 Task: Open Card Card0000000268 in Board Board0000000067 in Workspace WS0000000023 in Trello. Add Member Nikrathi899@gmail.com to Card Card0000000268 in Board Board0000000067 in Workspace WS0000000023 in Trello. Add Red Label titled Label0000000268 to Card Card0000000268 in Board Board0000000067 in Workspace WS0000000023 in Trello. Add Checklist CL0000000268 to Card Card0000000268 in Board Board0000000067 in Workspace WS0000000023 in Trello. Add Dates with Start Date as Jul 01 2023 and Due Date as Jul 31 2023 to Card Card0000000268 in Board Board0000000067 in Workspace WS0000000023 in Trello
Action: Mouse moved to (336, 453)
Screenshot: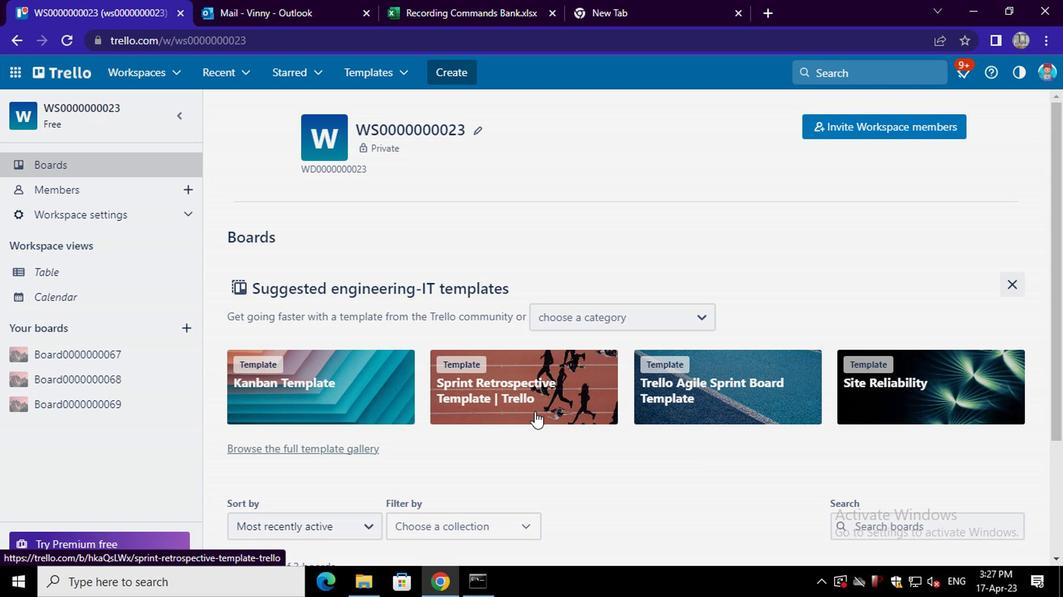 
Action: Mouse scrolled (336, 453) with delta (0, 0)
Screenshot: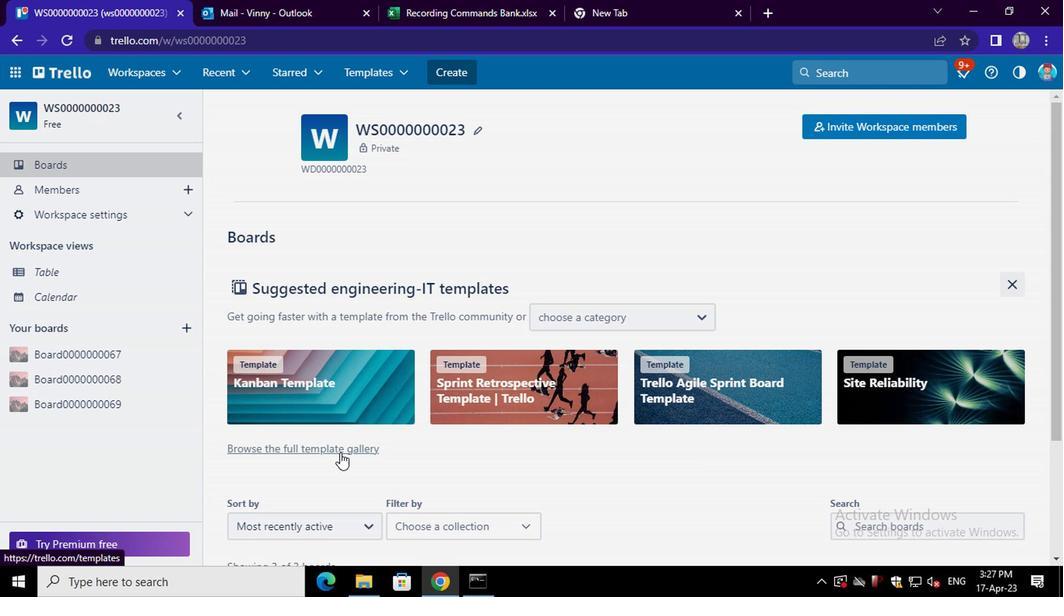 
Action: Mouse scrolled (336, 453) with delta (0, 0)
Screenshot: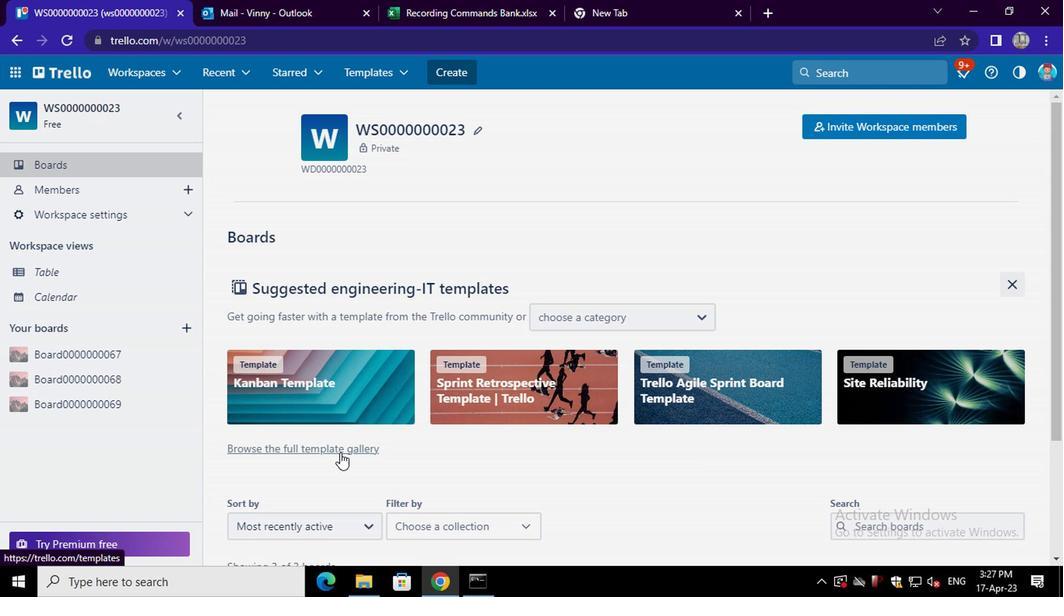 
Action: Mouse scrolled (336, 453) with delta (0, 0)
Screenshot: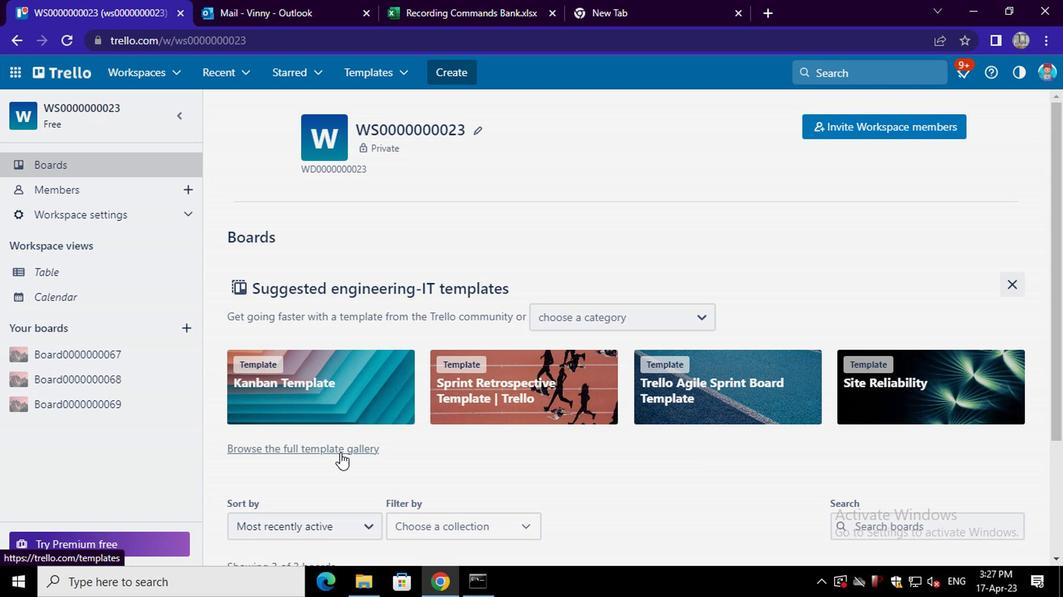 
Action: Mouse scrolled (336, 453) with delta (0, 0)
Screenshot: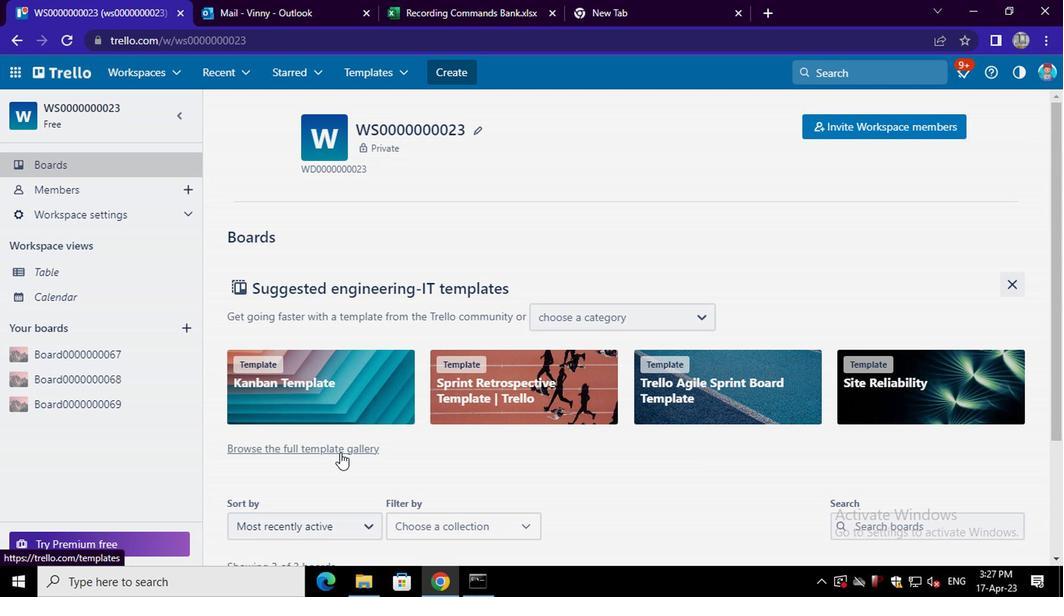 
Action: Mouse scrolled (336, 453) with delta (0, 0)
Screenshot: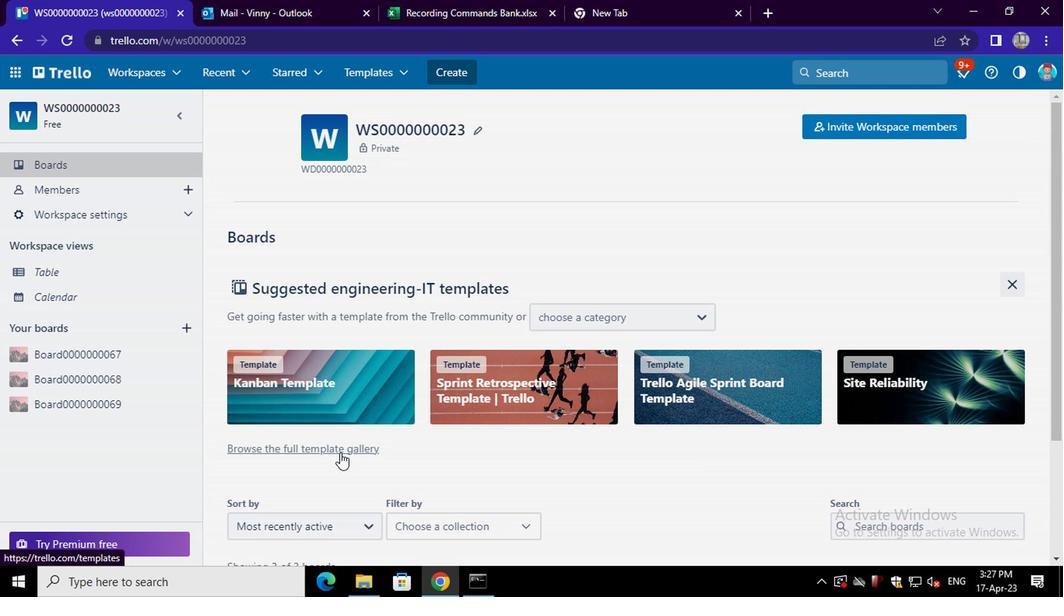 
Action: Mouse moved to (487, 489)
Screenshot: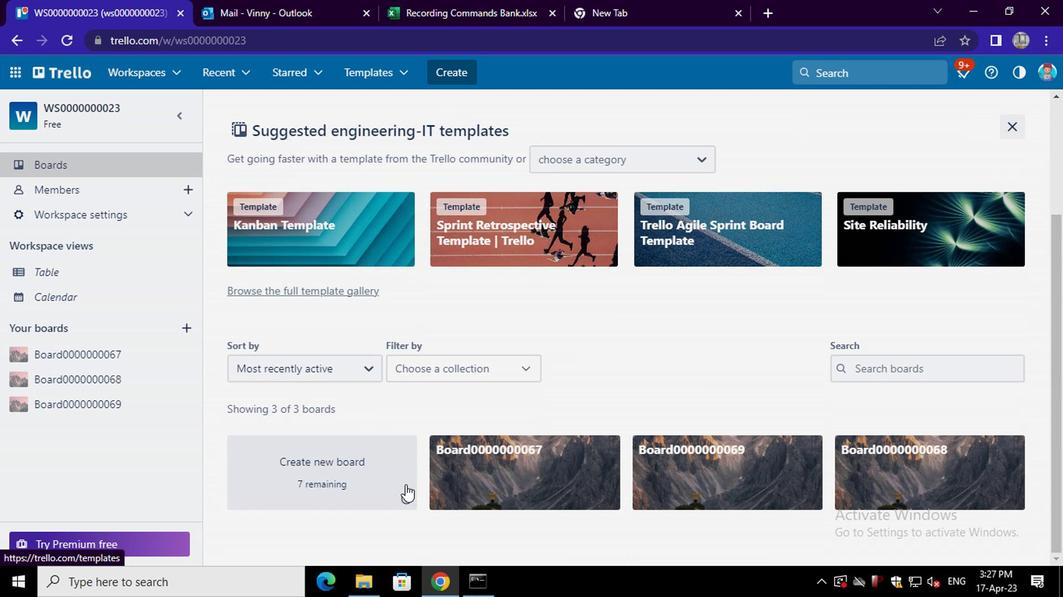 
Action: Mouse pressed left at (487, 489)
Screenshot: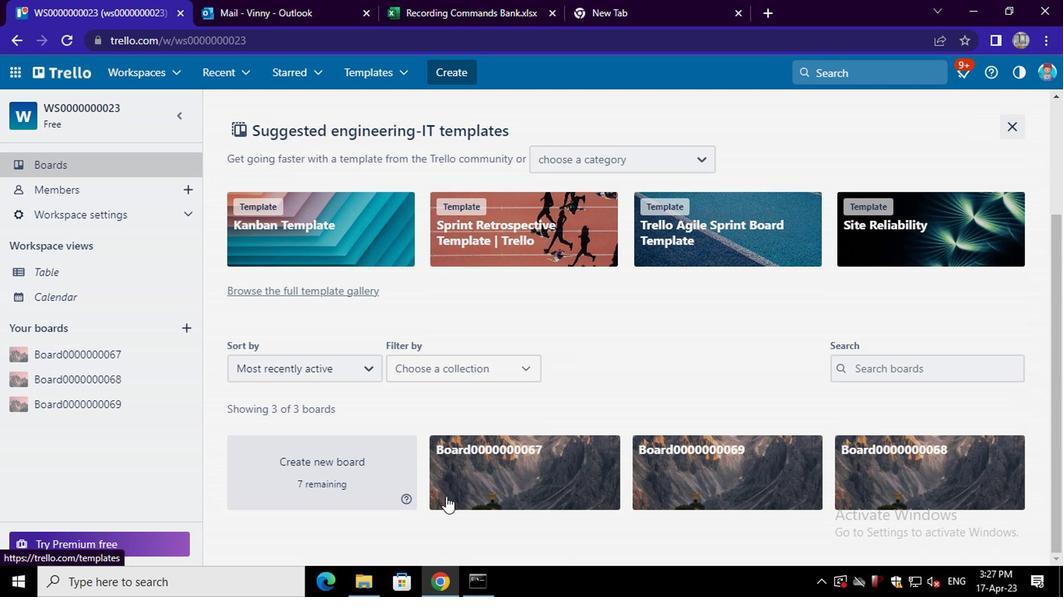 
Action: Mouse moved to (358, 425)
Screenshot: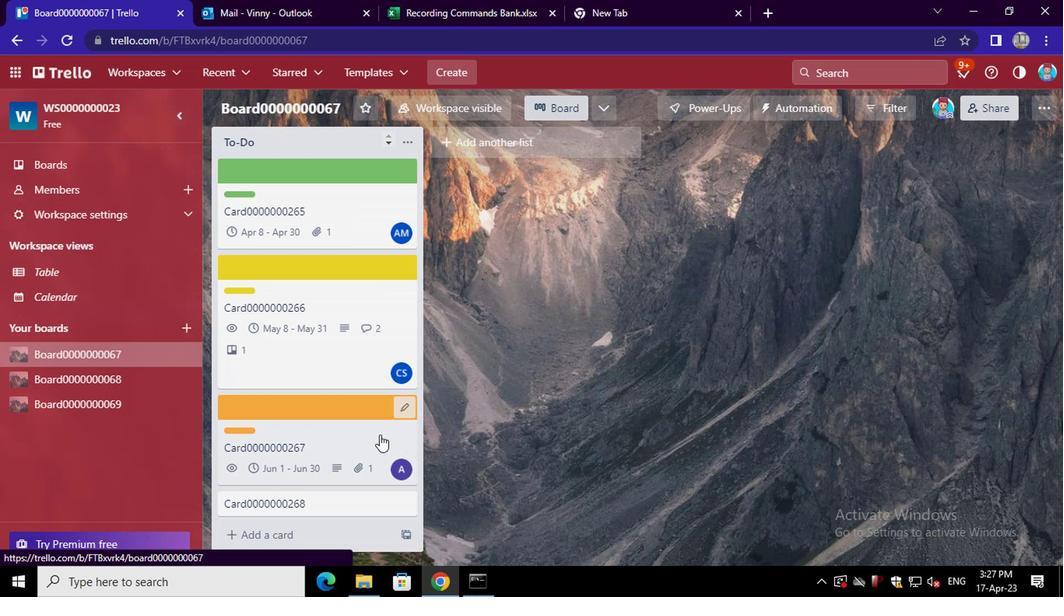 
Action: Mouse scrolled (358, 424) with delta (0, -1)
Screenshot: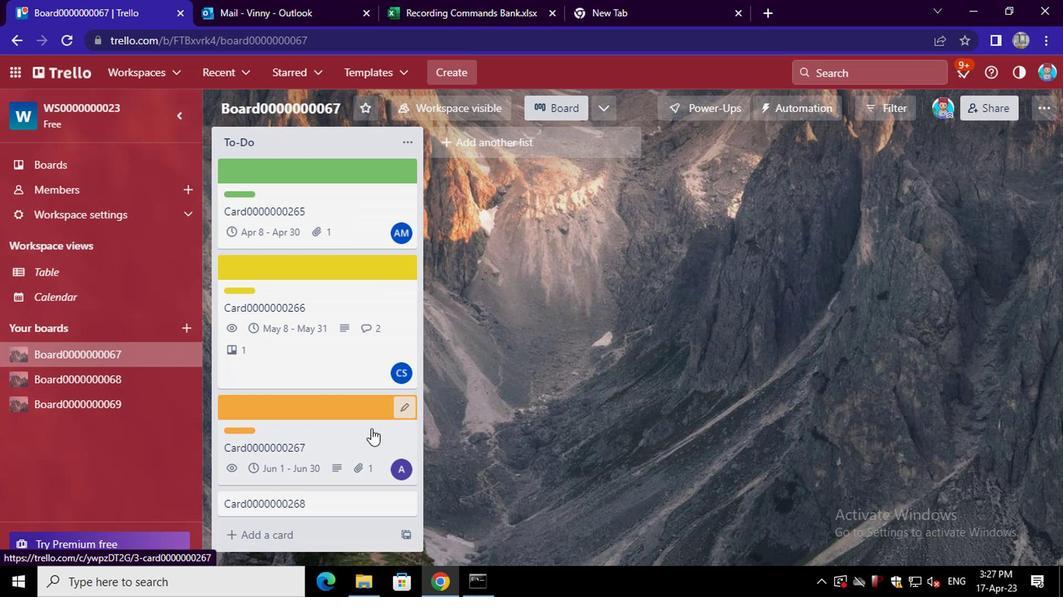 
Action: Mouse scrolled (358, 424) with delta (0, -1)
Screenshot: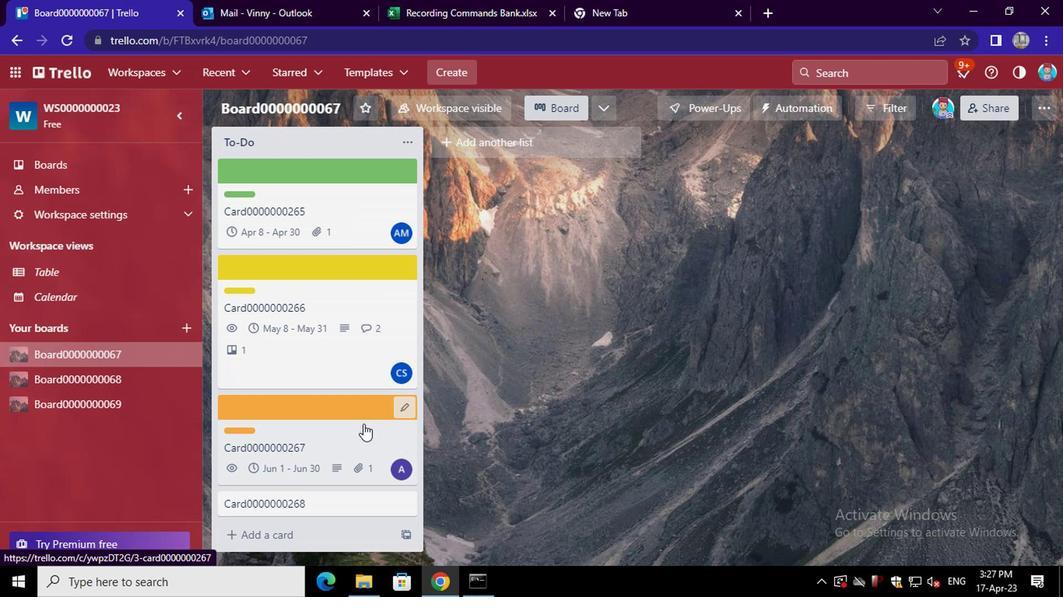 
Action: Mouse scrolled (358, 424) with delta (0, -1)
Screenshot: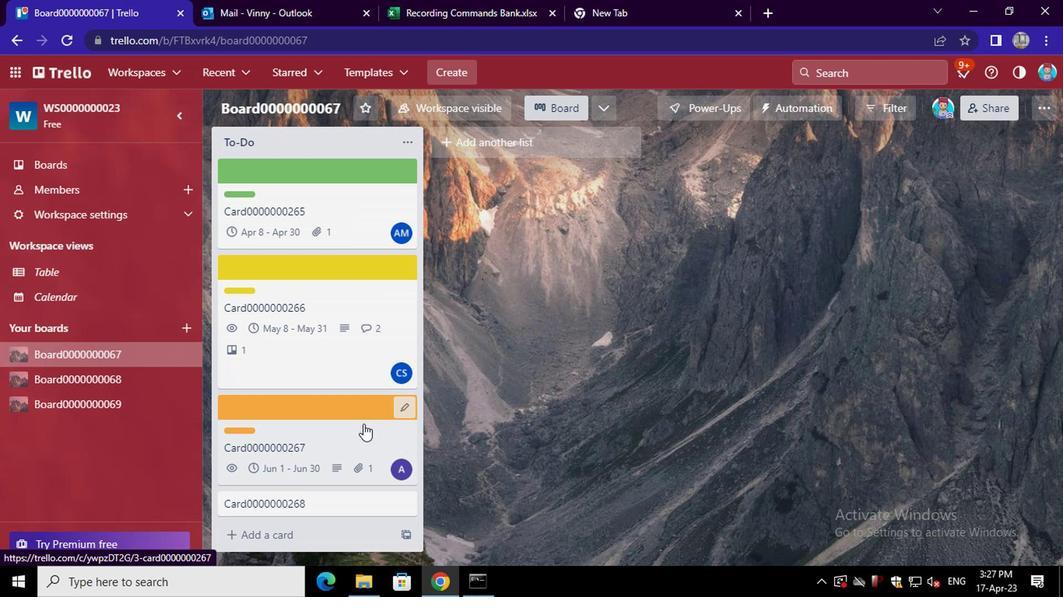 
Action: Mouse moved to (399, 503)
Screenshot: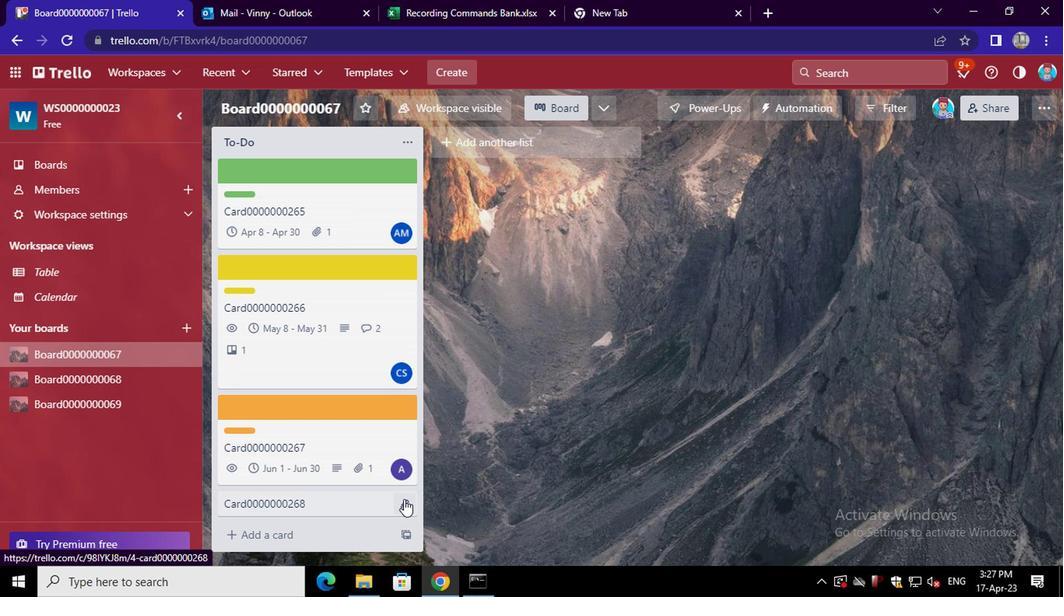 
Action: Mouse pressed left at (399, 503)
Screenshot: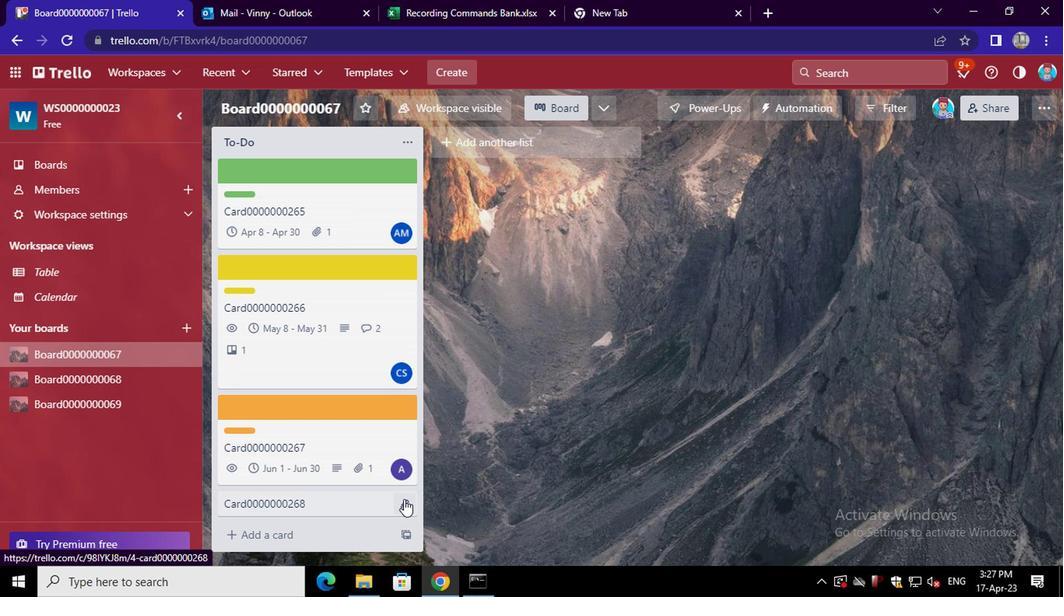 
Action: Mouse moved to (446, 352)
Screenshot: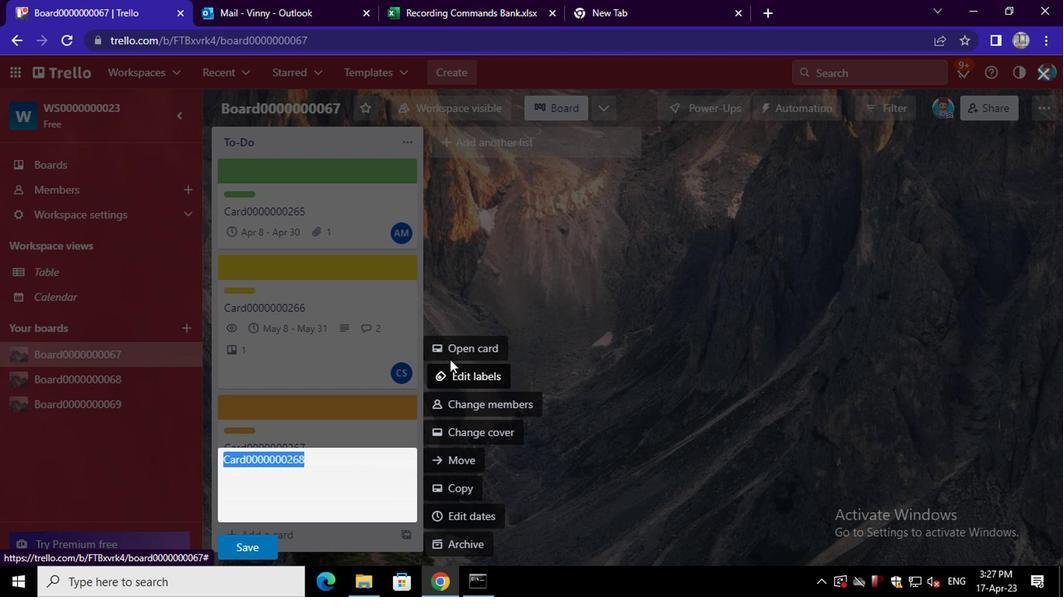 
Action: Mouse pressed left at (446, 352)
Screenshot: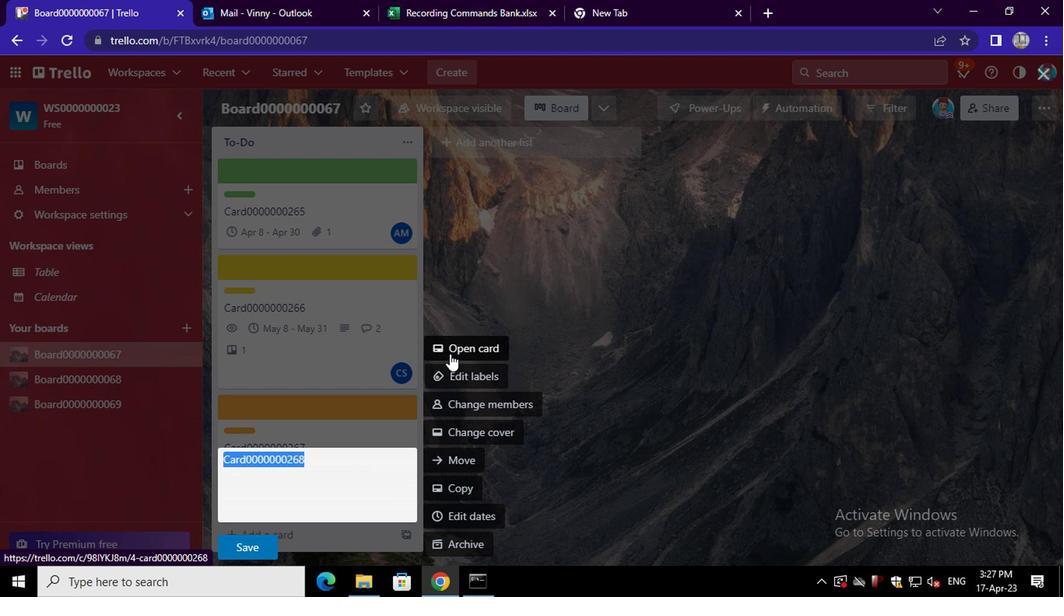 
Action: Mouse moved to (726, 191)
Screenshot: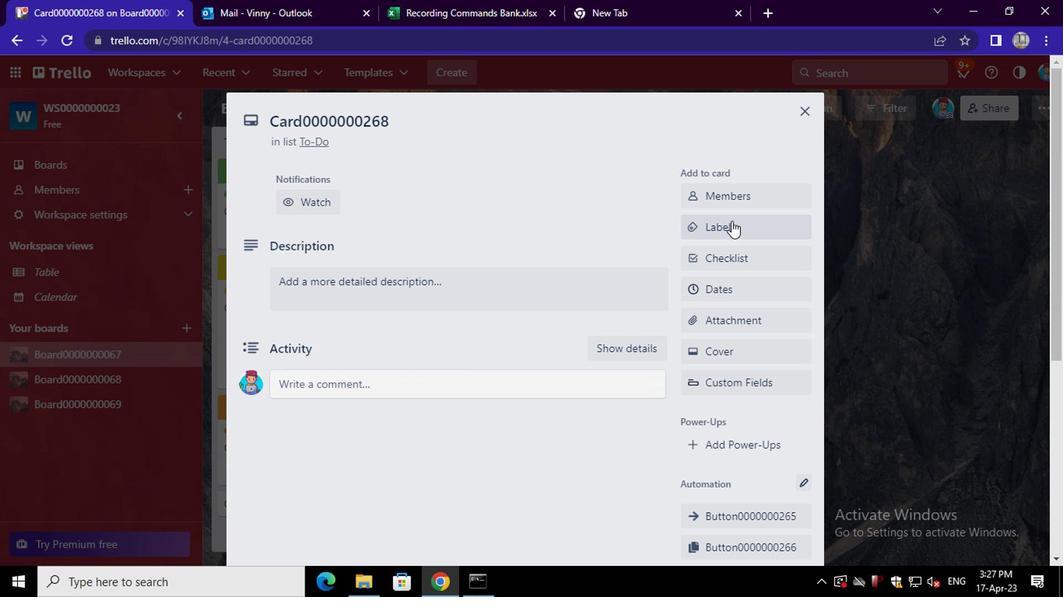 
Action: Mouse pressed left at (726, 191)
Screenshot: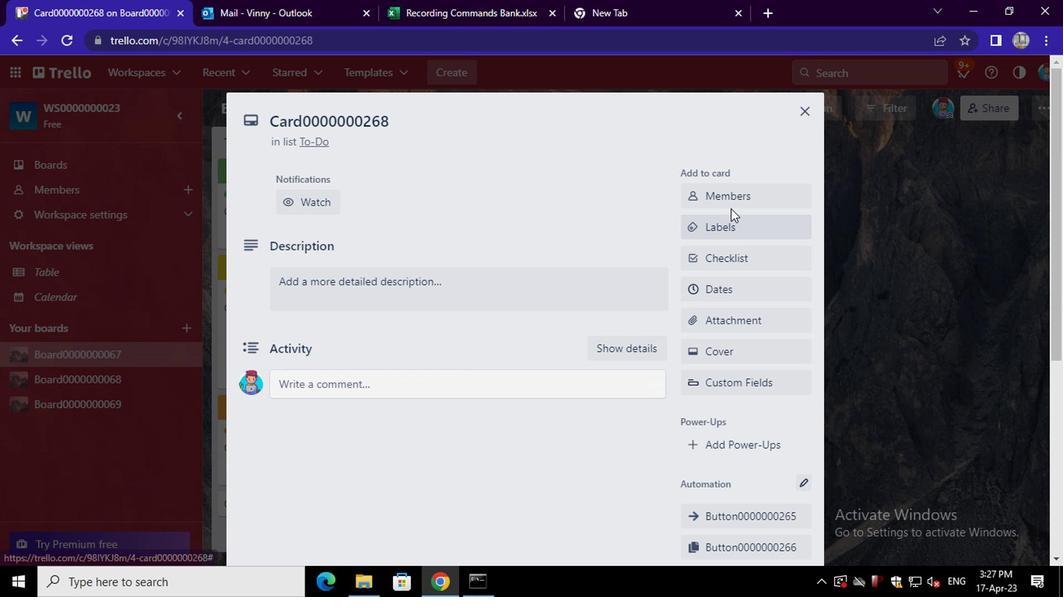 
Action: Mouse moved to (724, 261)
Screenshot: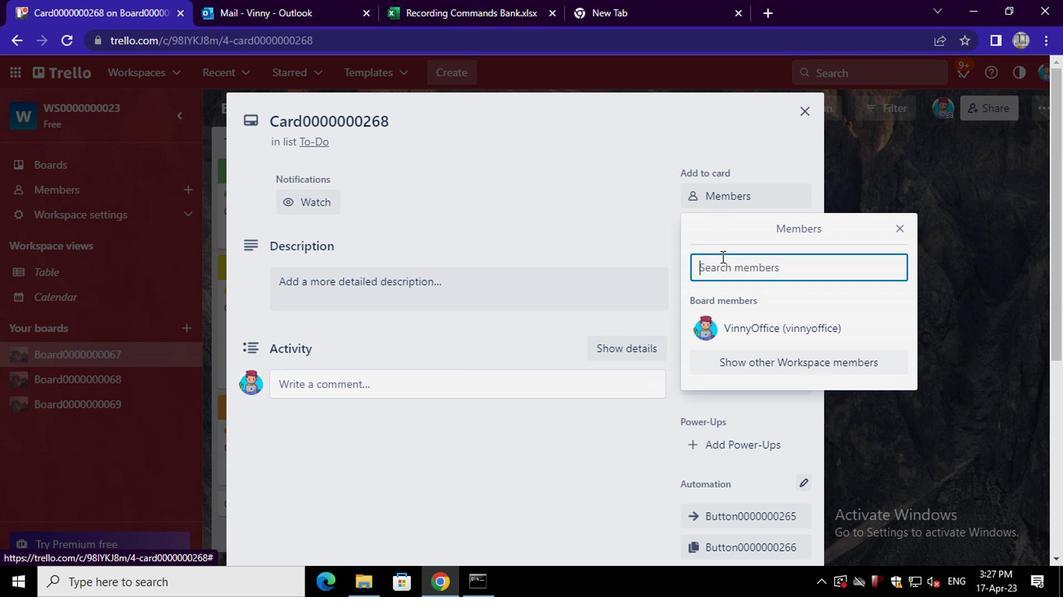 
Action: Mouse pressed left at (724, 261)
Screenshot: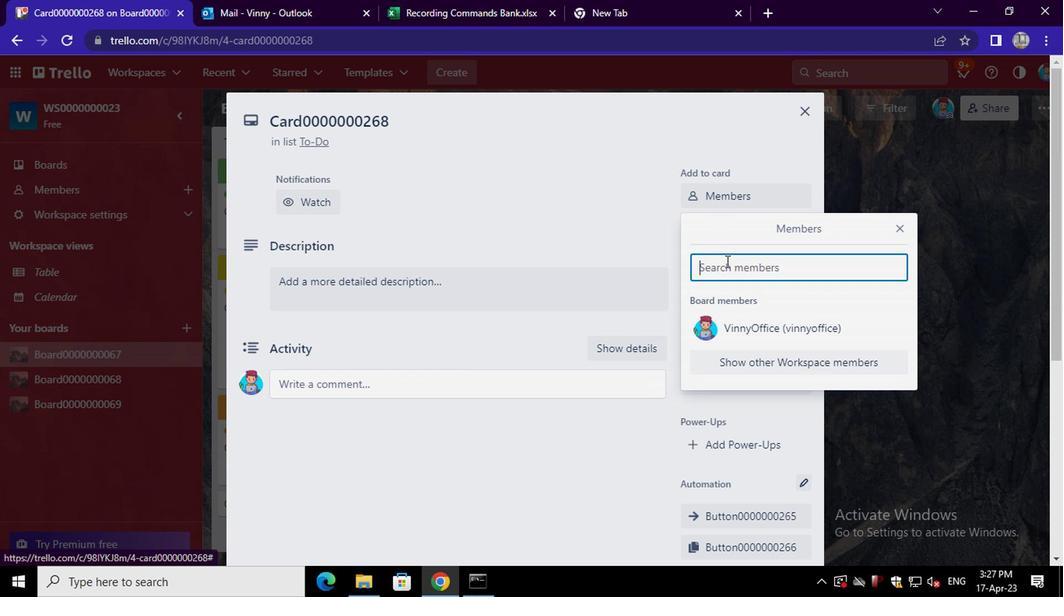 
Action: Mouse moved to (733, 256)
Screenshot: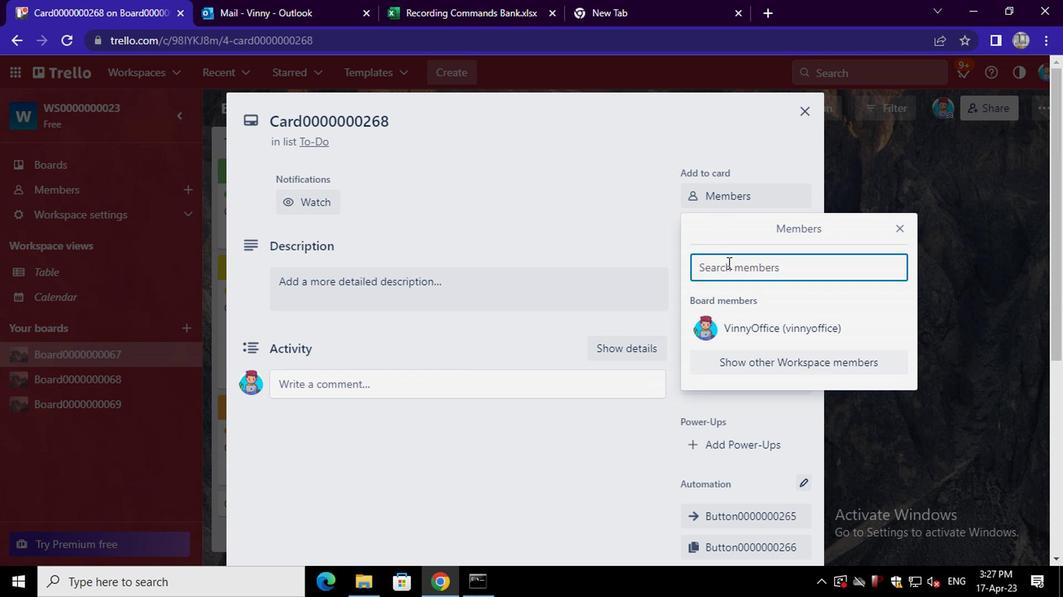 
Action: Key pressed <Key.shift><Key.shift><Key.shift><Key.shift><Key.shift><Key.shift><Key.shift><Key.shift><Key.shift><Key.shift><Key.shift>NIKRATHI899<Key.shift>@GMAIL.COM
Screenshot: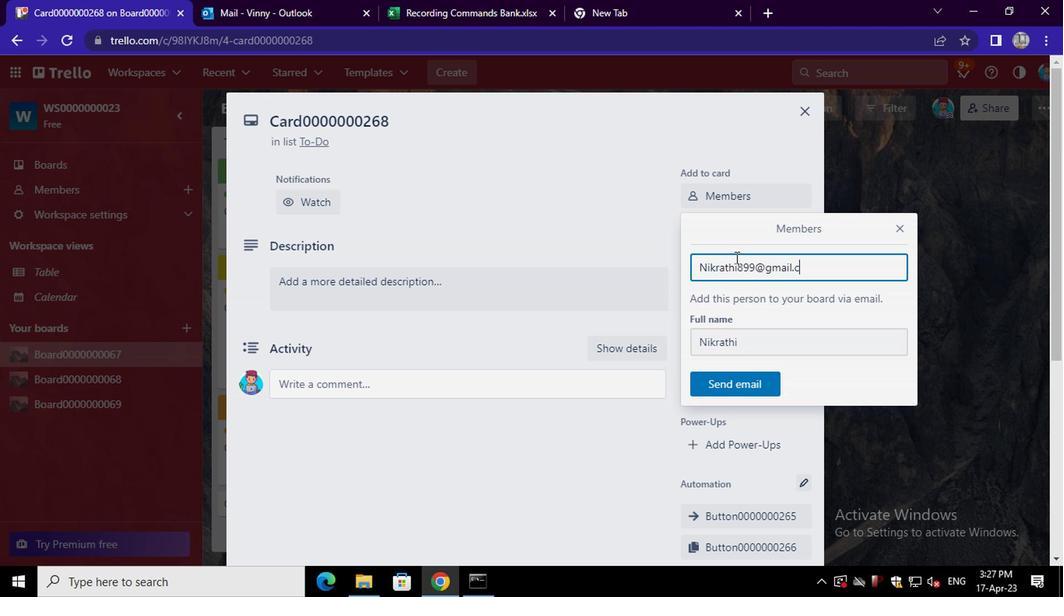 
Action: Mouse moved to (738, 383)
Screenshot: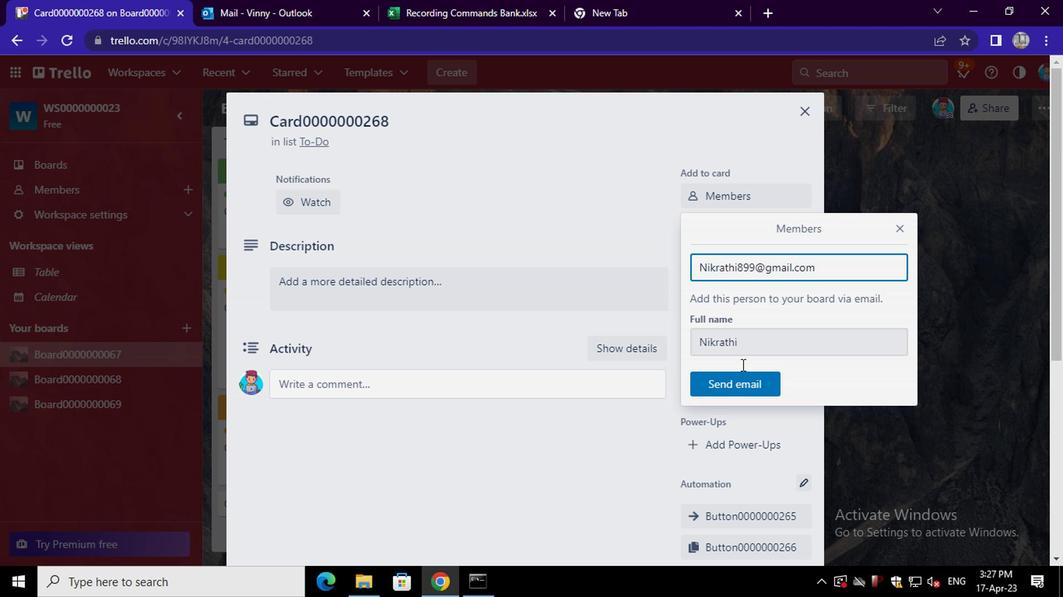 
Action: Mouse pressed left at (738, 383)
Screenshot: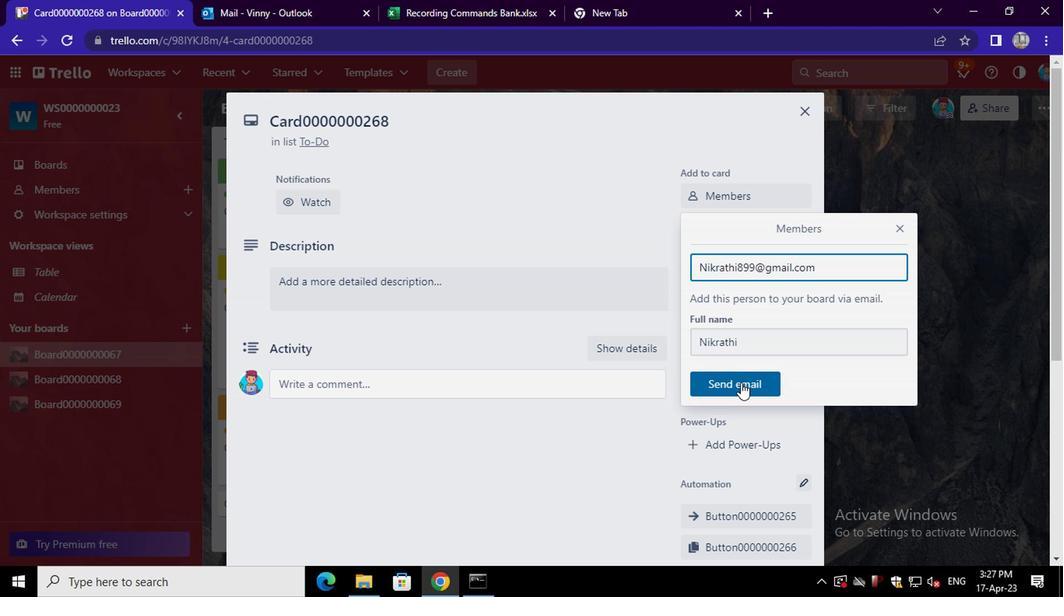 
Action: Mouse moved to (736, 228)
Screenshot: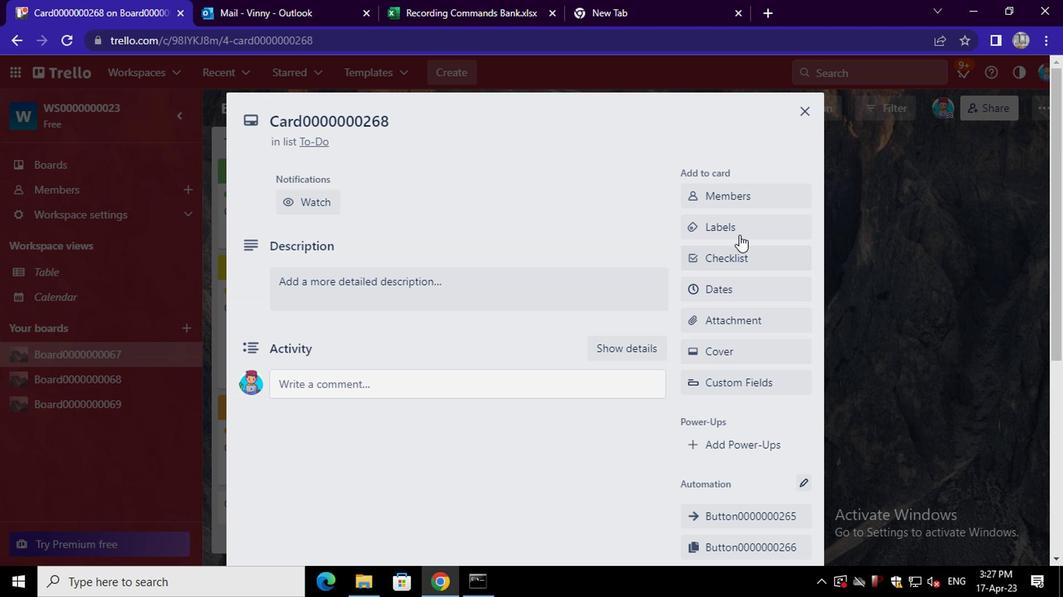 
Action: Mouse pressed left at (736, 228)
Screenshot: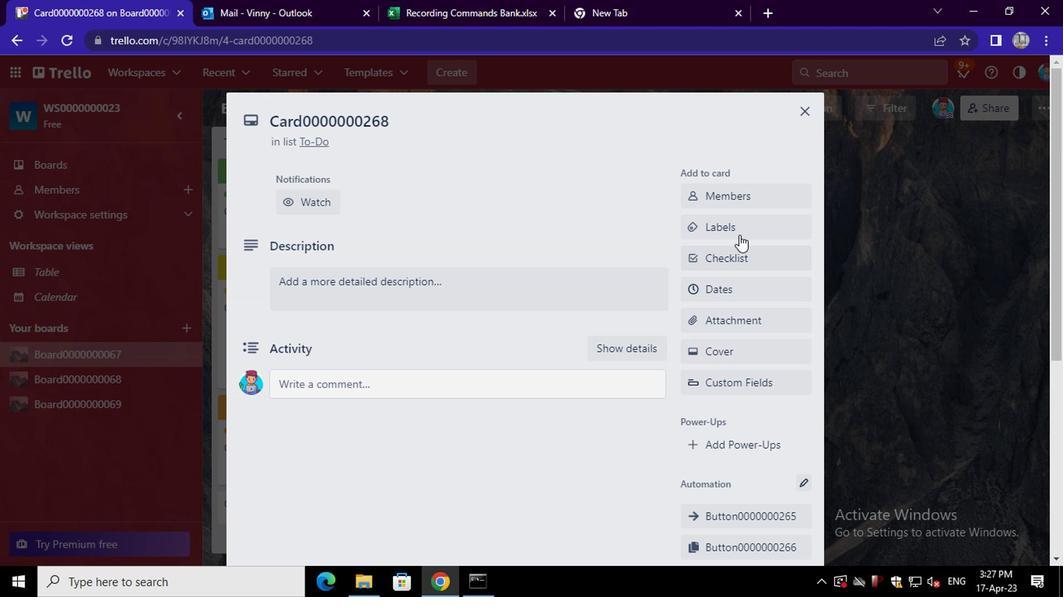 
Action: Mouse moved to (739, 141)
Screenshot: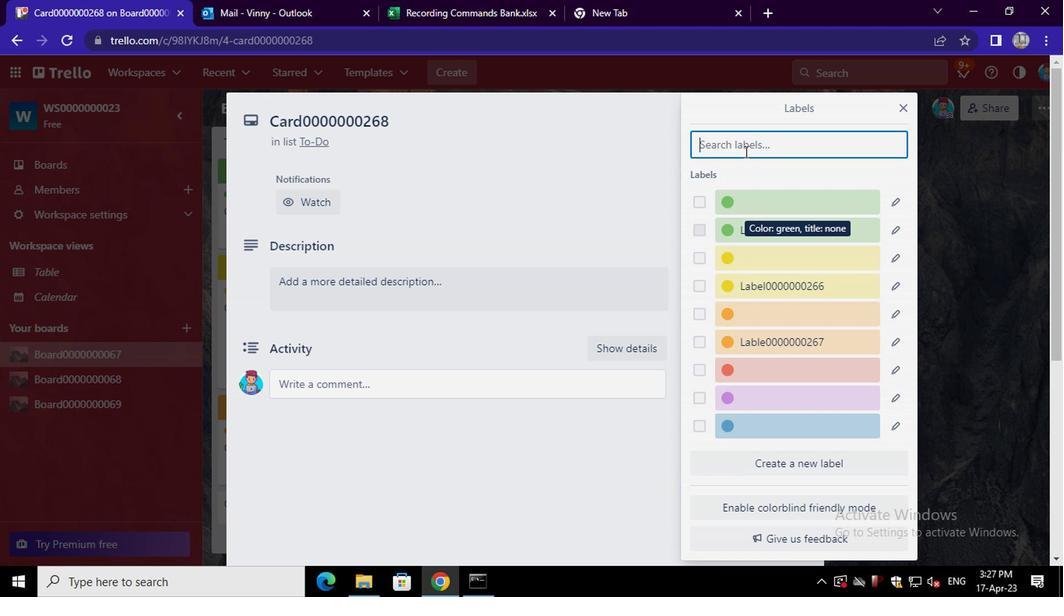 
Action: Mouse pressed left at (739, 141)
Screenshot: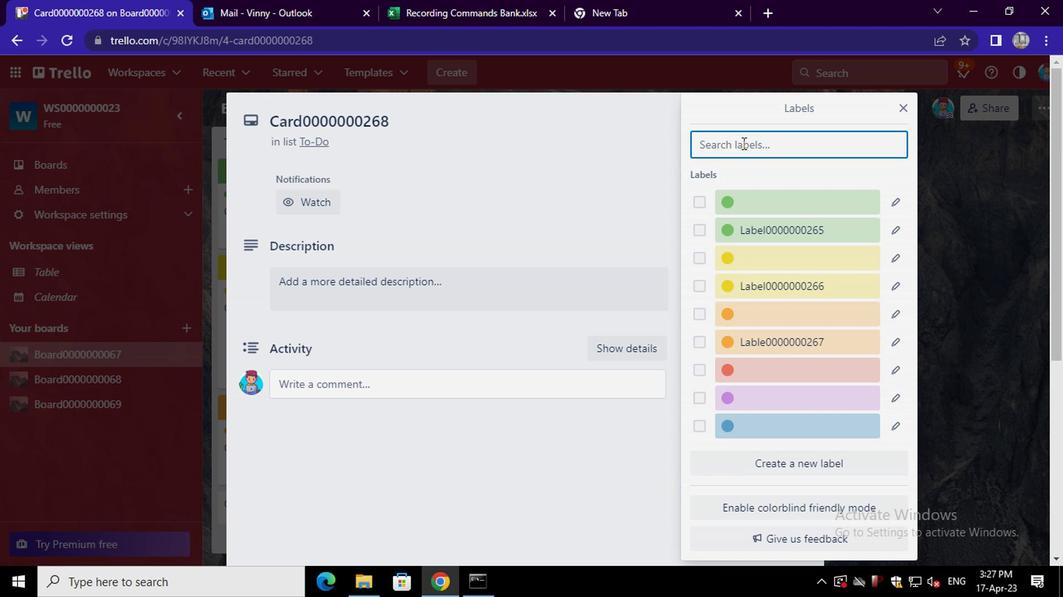 
Action: Key pressed <Key.shift>LABEL0000000268
Screenshot: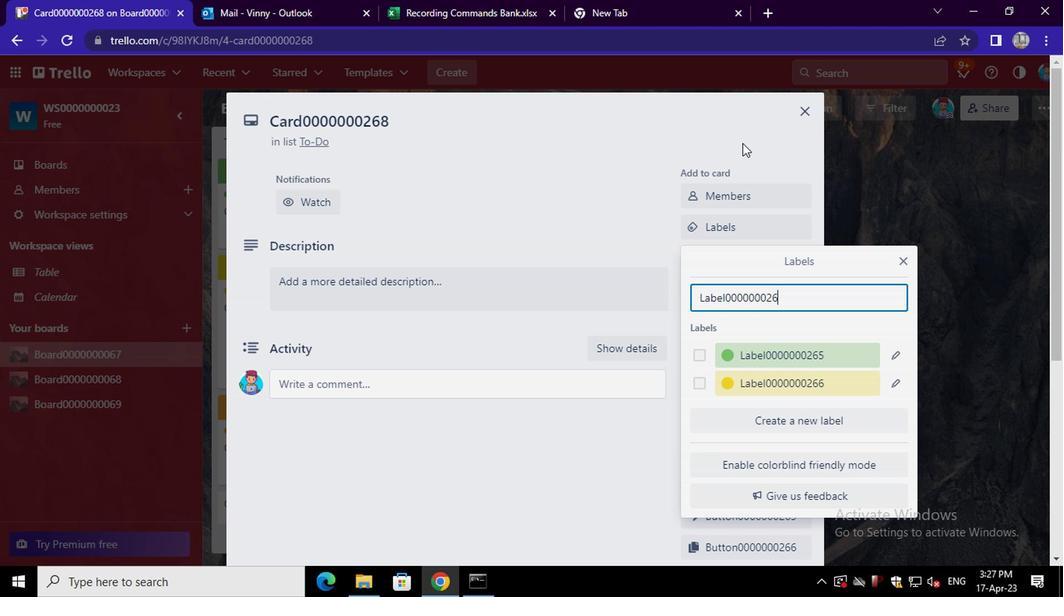 
Action: Mouse moved to (805, 364)
Screenshot: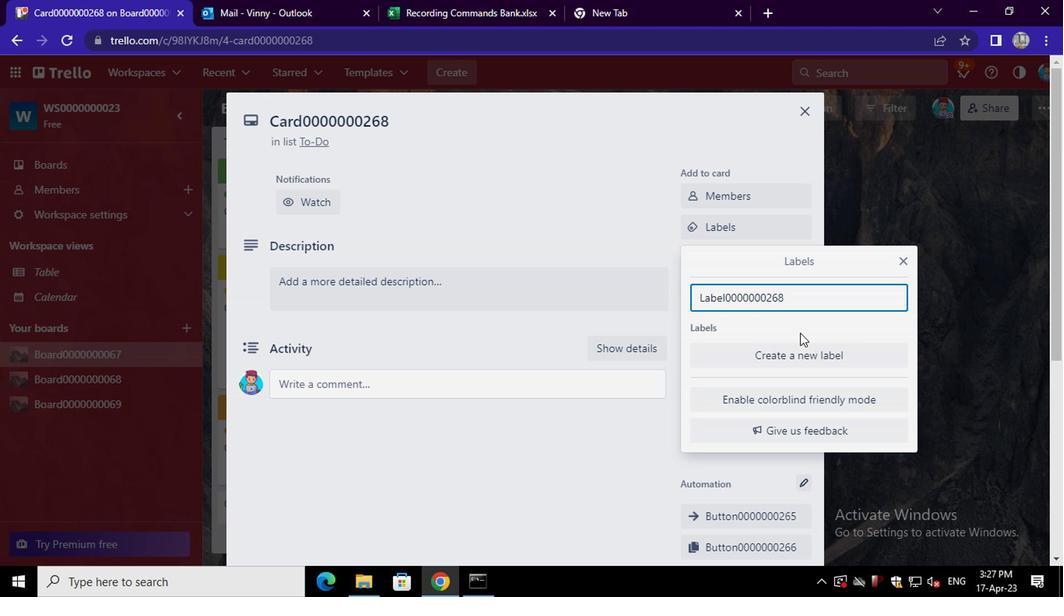 
Action: Mouse pressed left at (805, 364)
Screenshot: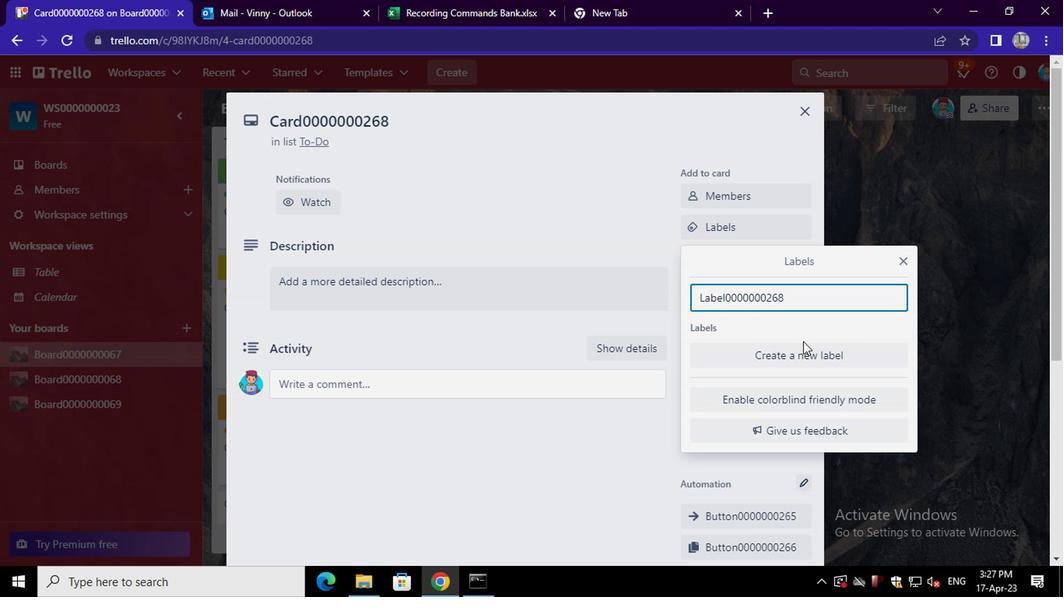 
Action: Mouse moved to (847, 333)
Screenshot: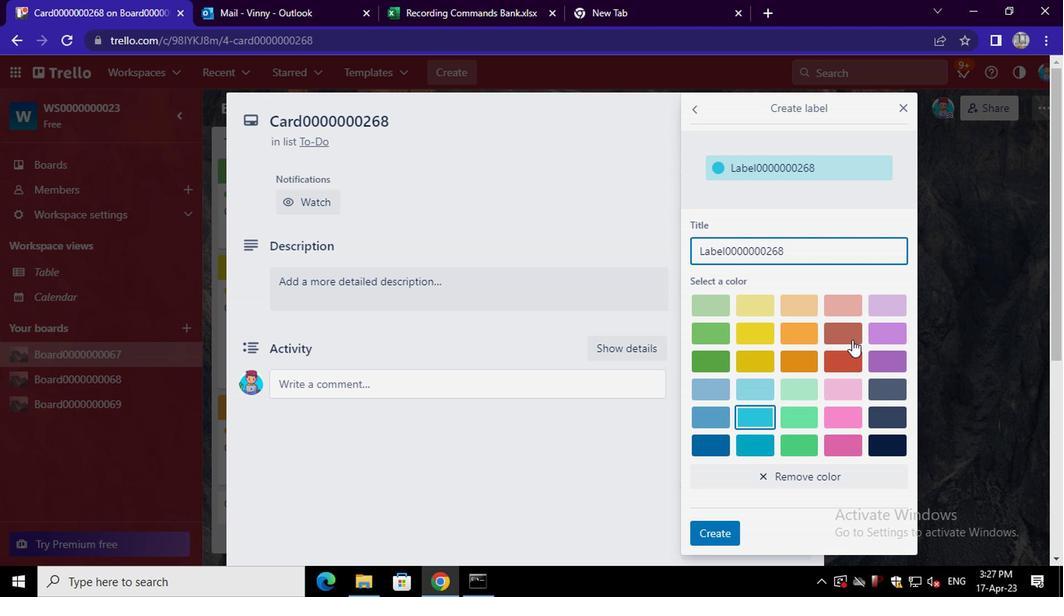 
Action: Mouse pressed left at (847, 333)
Screenshot: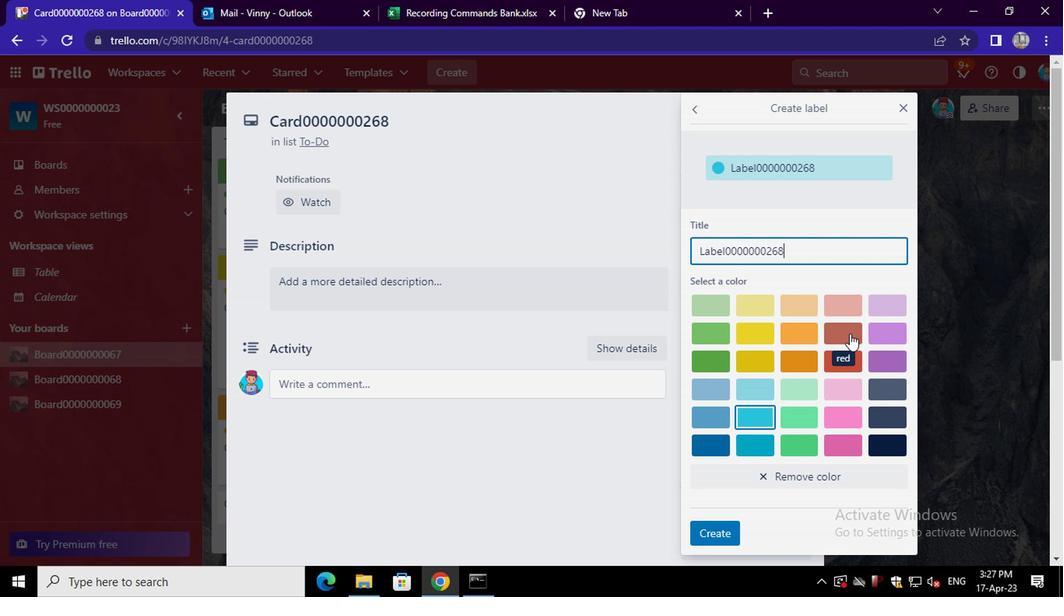 
Action: Mouse moved to (720, 538)
Screenshot: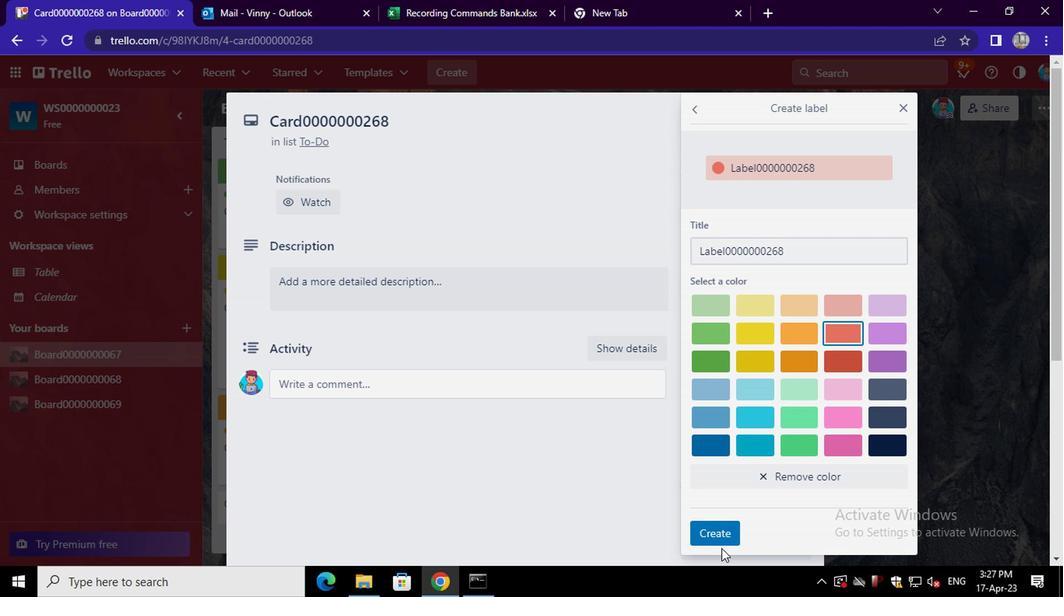 
Action: Mouse pressed left at (720, 538)
Screenshot: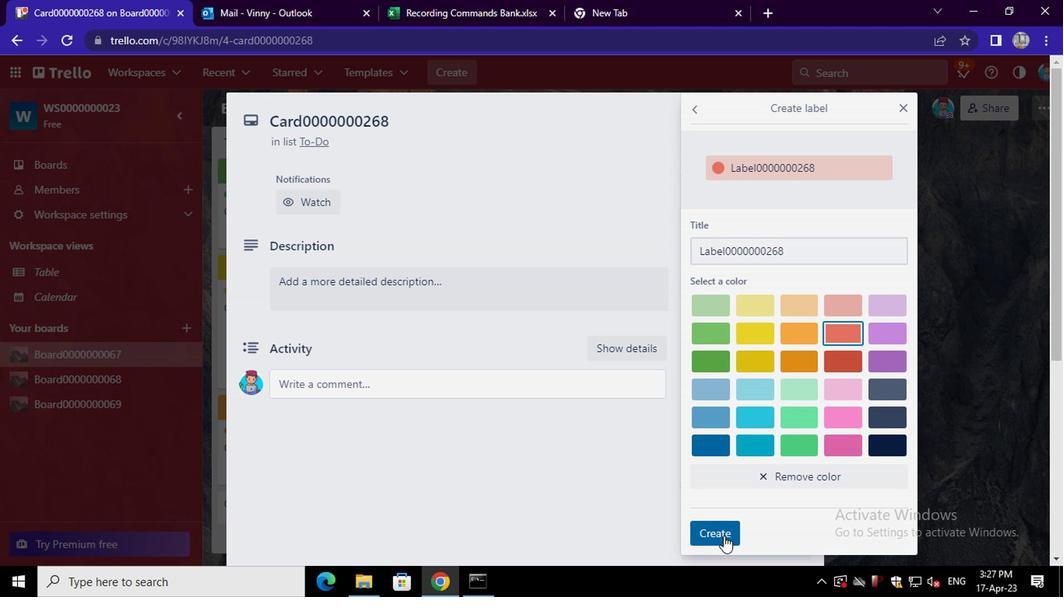 
Action: Mouse moved to (604, 463)
Screenshot: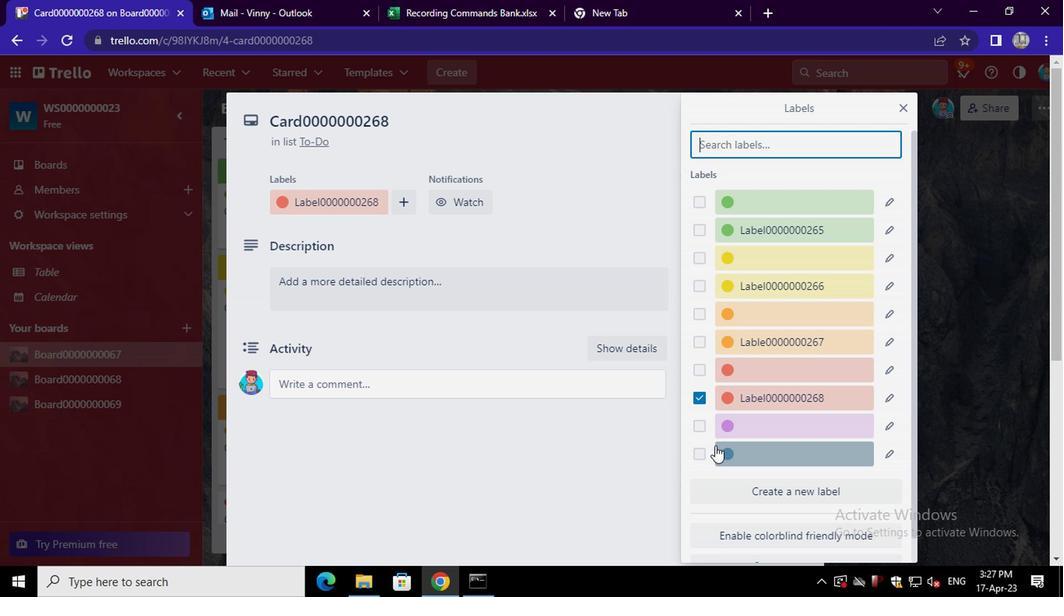 
Action: Mouse pressed left at (604, 463)
Screenshot: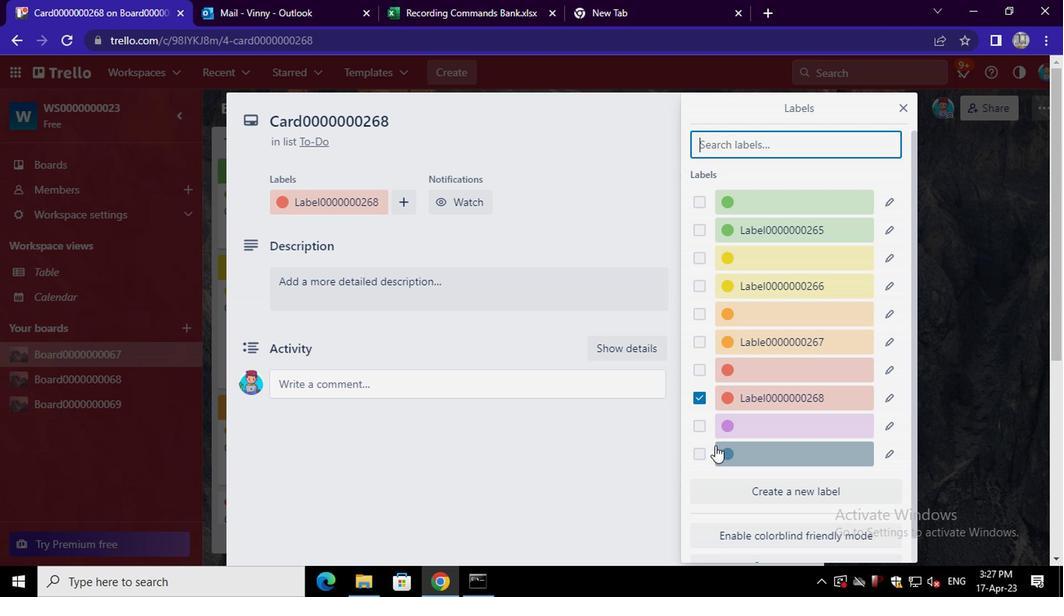 
Action: Mouse moved to (743, 260)
Screenshot: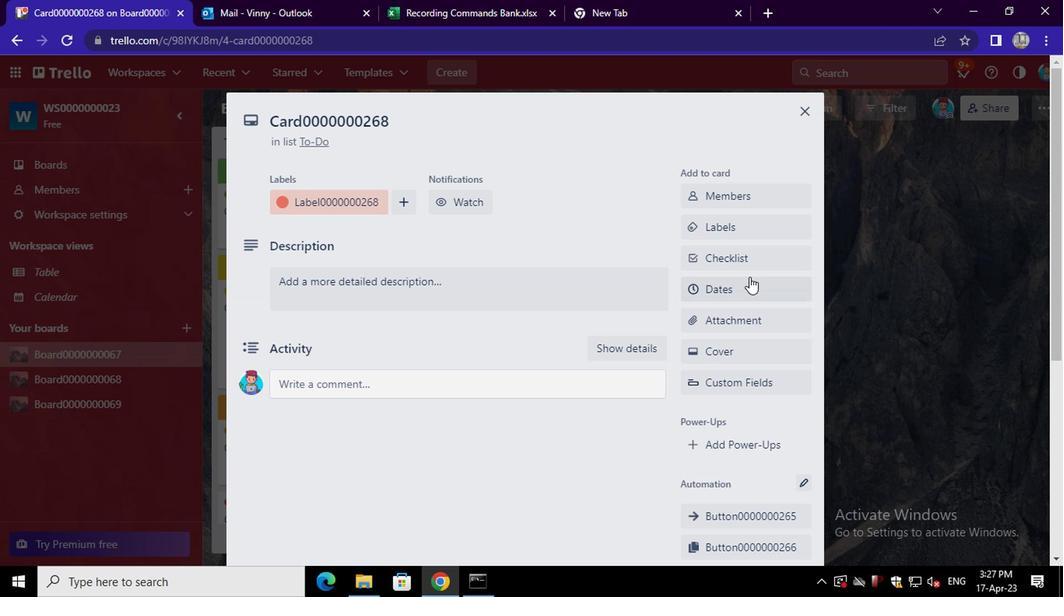 
Action: Mouse pressed left at (743, 260)
Screenshot: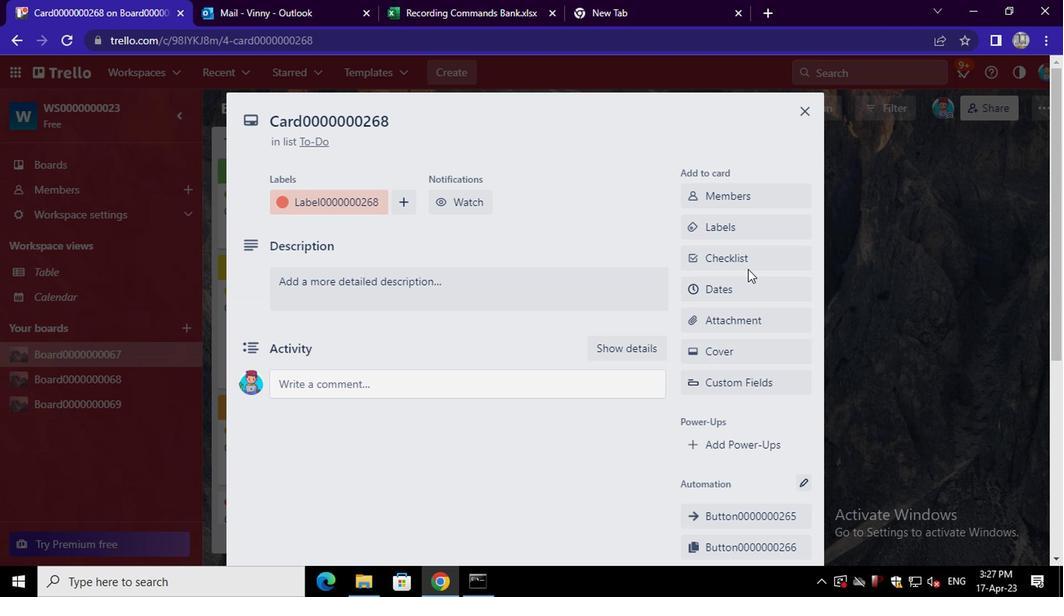 
Action: Mouse moved to (771, 340)
Screenshot: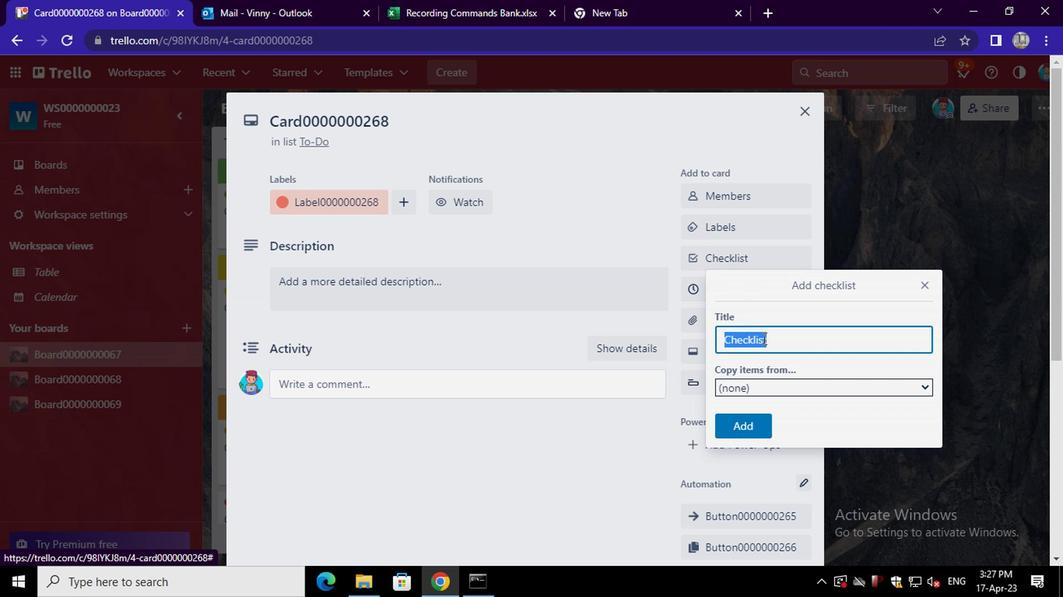 
Action: Mouse pressed left at (771, 340)
Screenshot: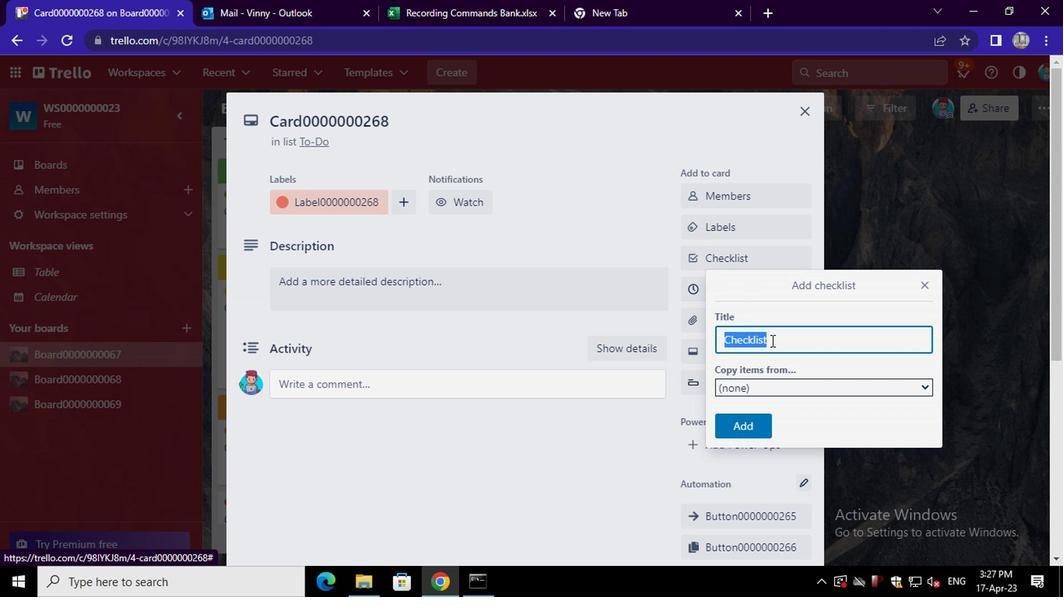
Action: Mouse moved to (772, 339)
Screenshot: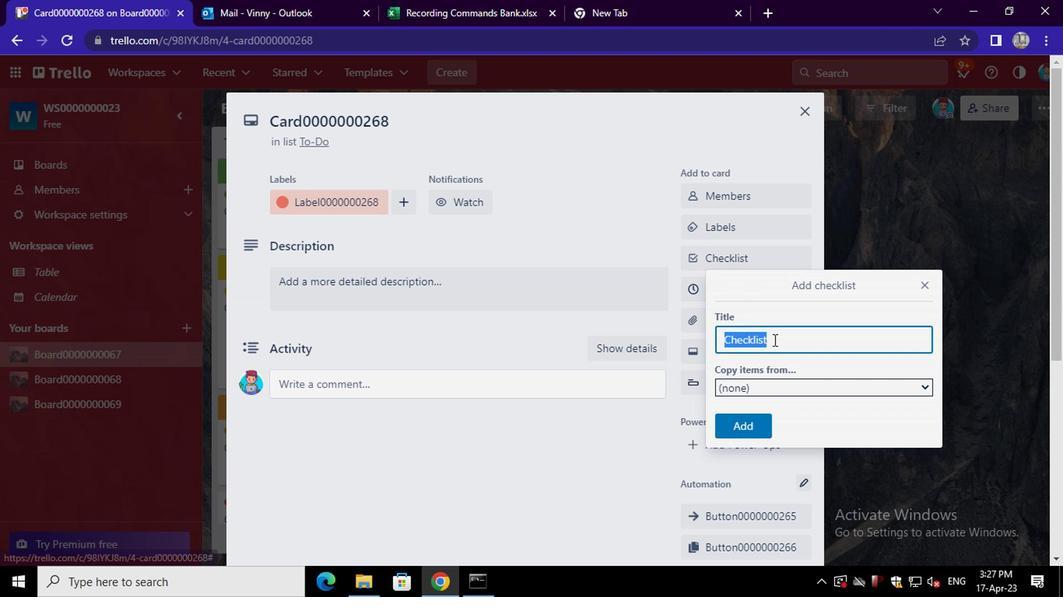
Action: Key pressed <Key.backspace><Key.backspace><Key.backspace><Key.backspace><Key.backspace><Key.backspace><Key.backspace><Key.backspace><Key.backspace><Key.backspace><Key.backspace><Key.backspace><Key.backspace><Key.backspace><Key.backspace><Key.backspace><Key.backspace><Key.backspace><Key.backspace><Key.backspace><Key.backspace><Key.backspace><Key.backspace><Key.backspace><Key.backspace><Key.backspace><Key.backspace><Key.shift>CK<Key.backspace>L0000000268
Screenshot: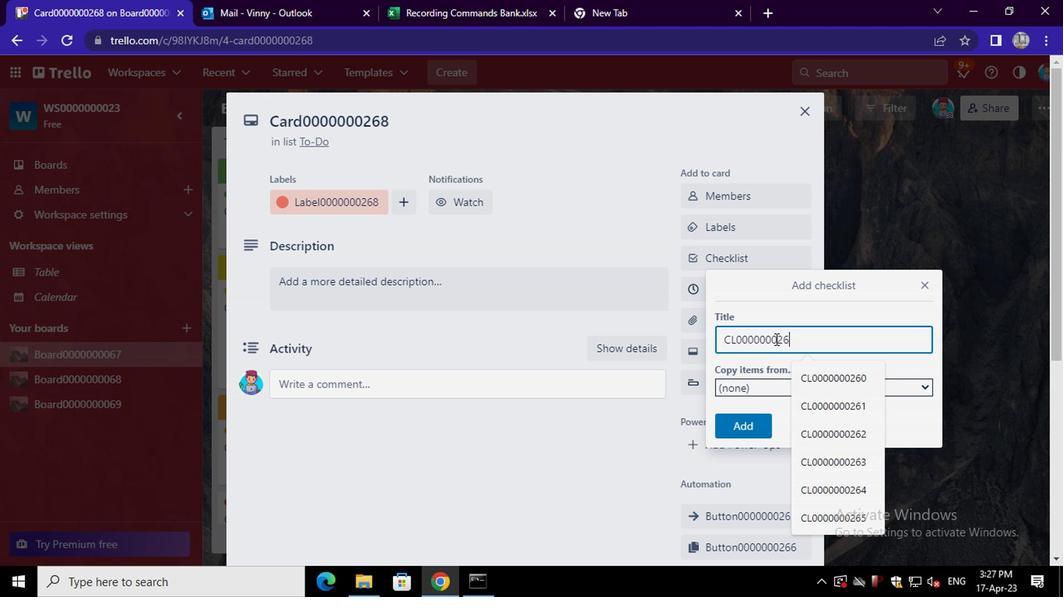 
Action: Mouse moved to (744, 427)
Screenshot: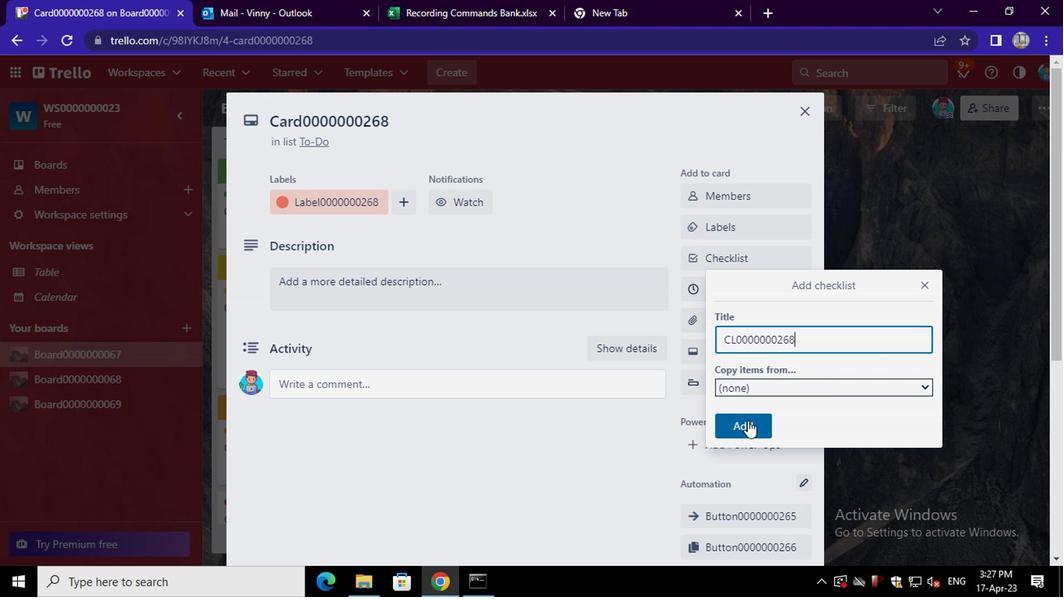 
Action: Mouse pressed left at (744, 427)
Screenshot: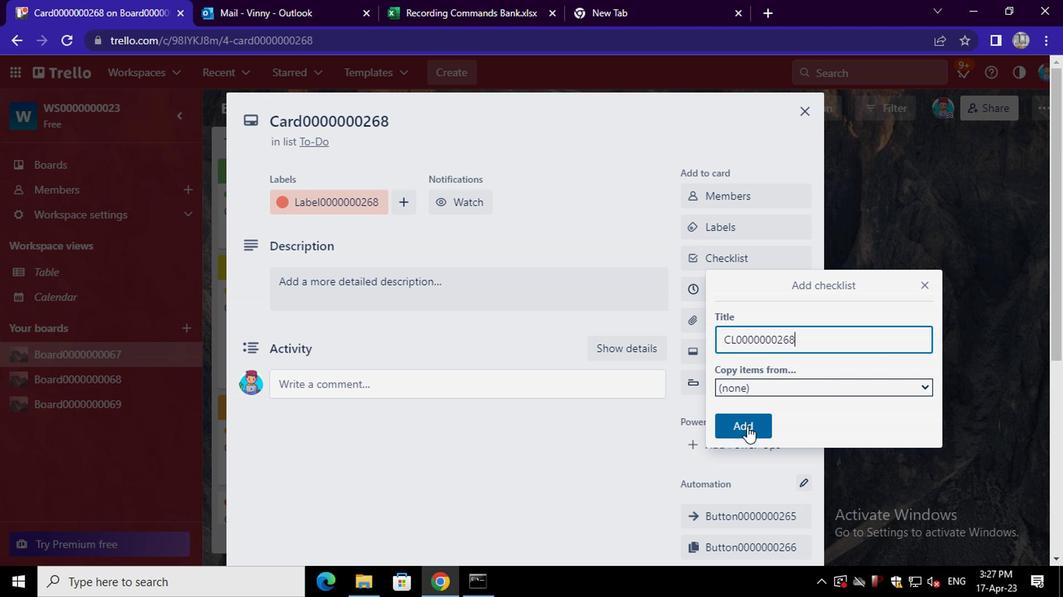 
Action: Mouse moved to (721, 287)
Screenshot: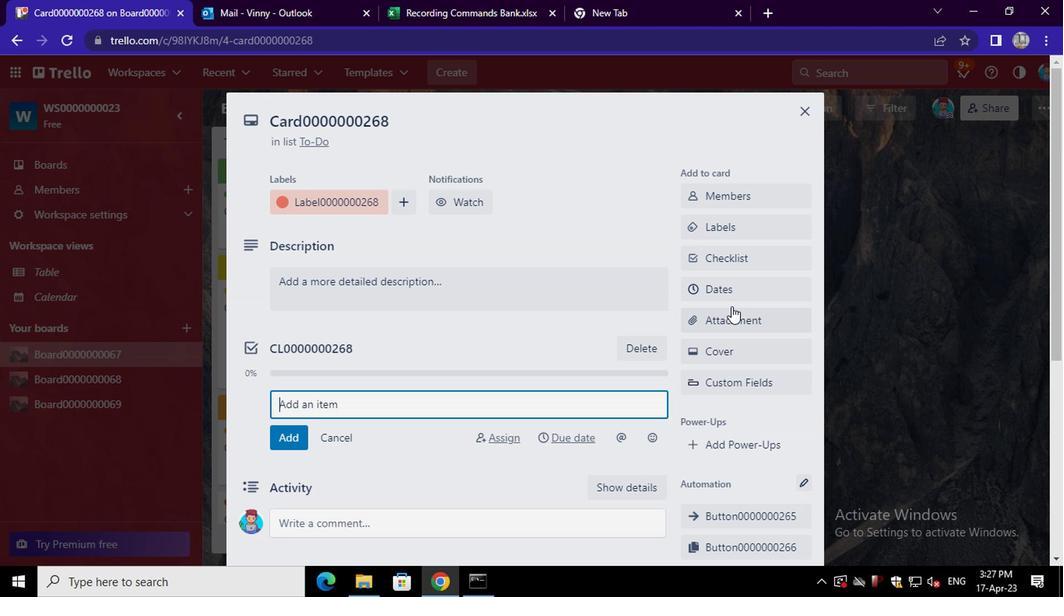 
Action: Mouse pressed left at (721, 287)
Screenshot: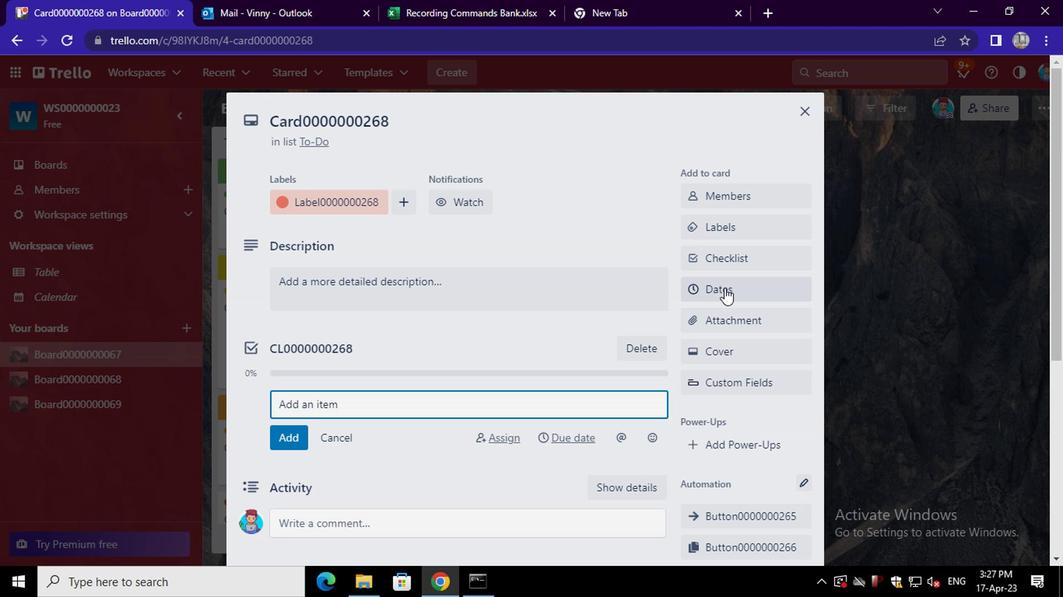 
Action: Mouse moved to (700, 389)
Screenshot: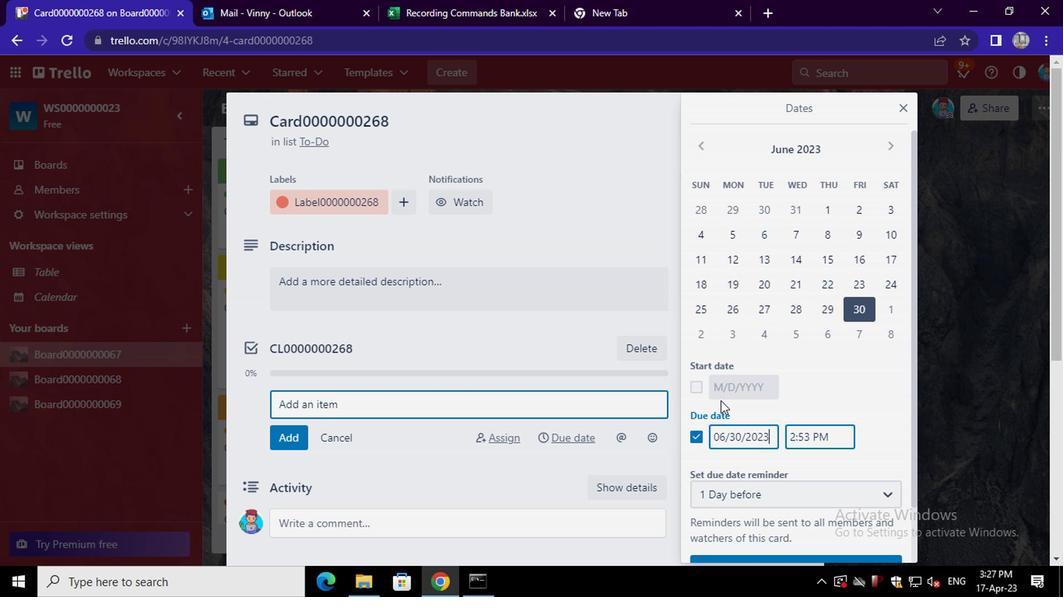 
Action: Mouse pressed left at (700, 389)
Screenshot: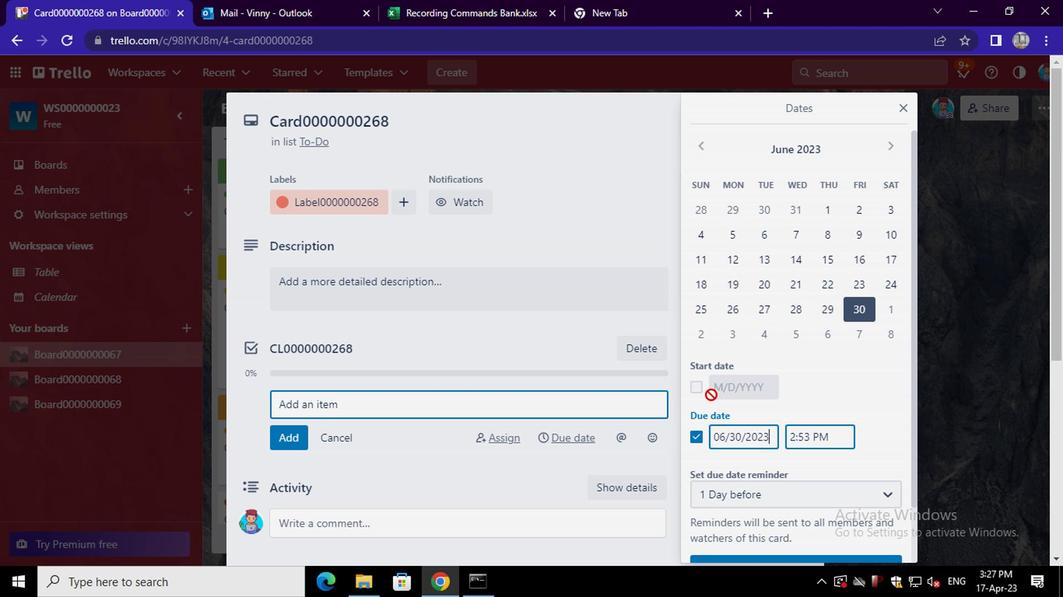 
Action: Mouse moved to (694, 434)
Screenshot: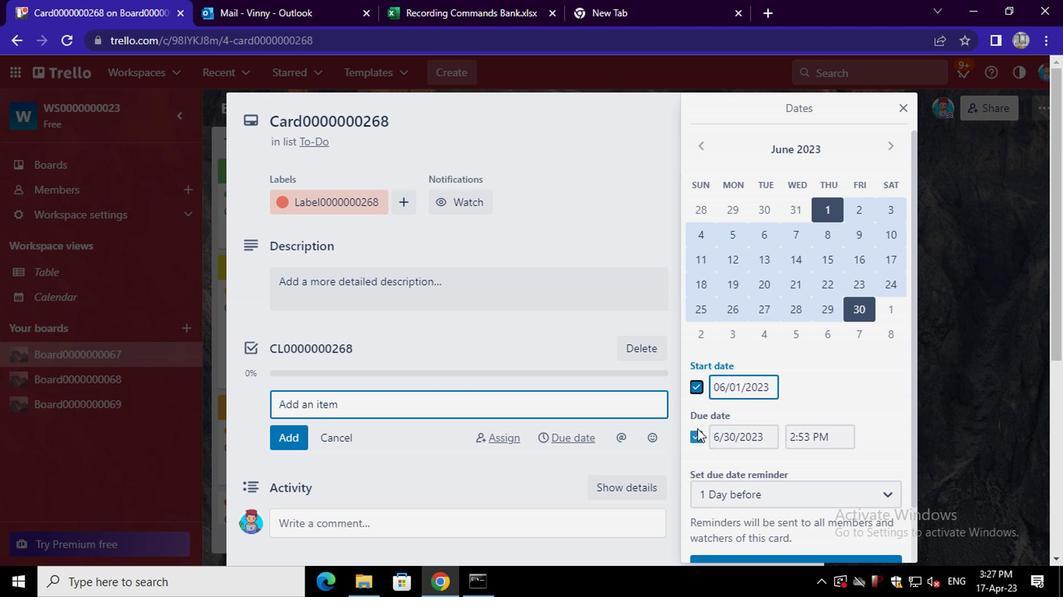 
Action: Mouse pressed left at (694, 434)
Screenshot: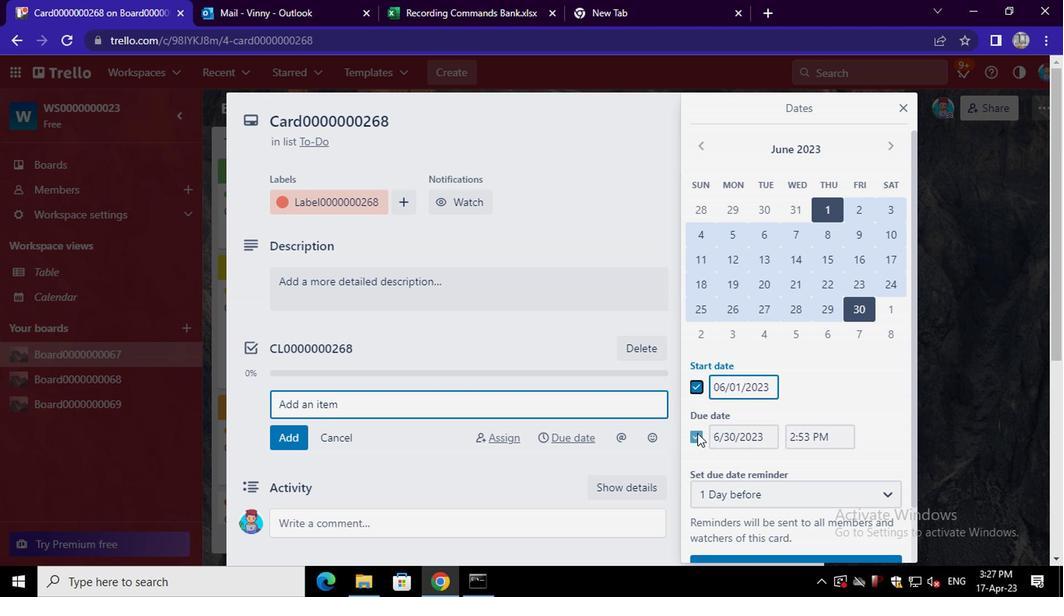 
Action: Mouse moved to (881, 147)
Screenshot: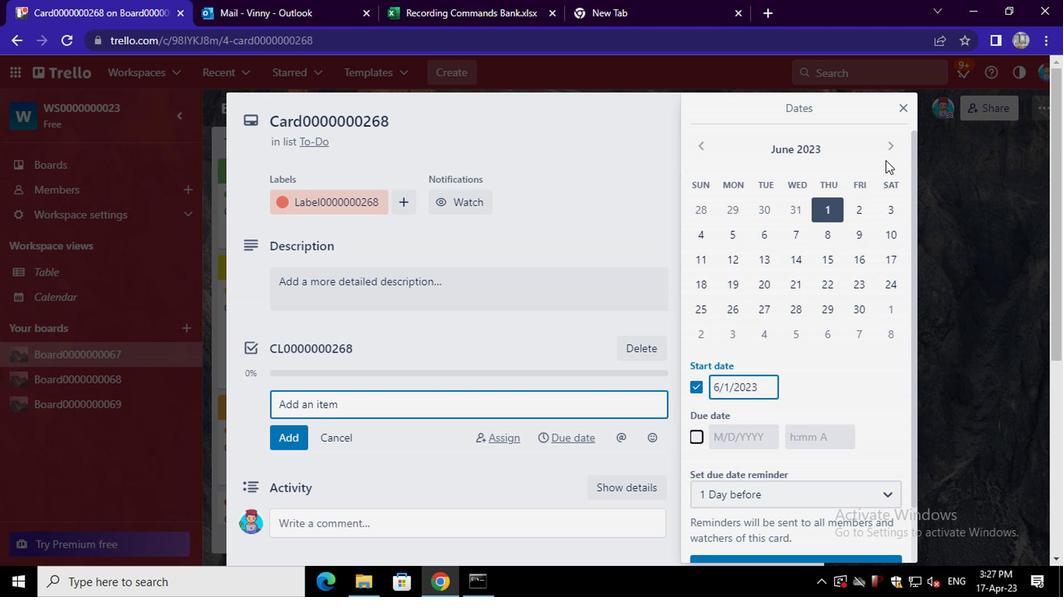 
Action: Mouse pressed left at (881, 147)
Screenshot: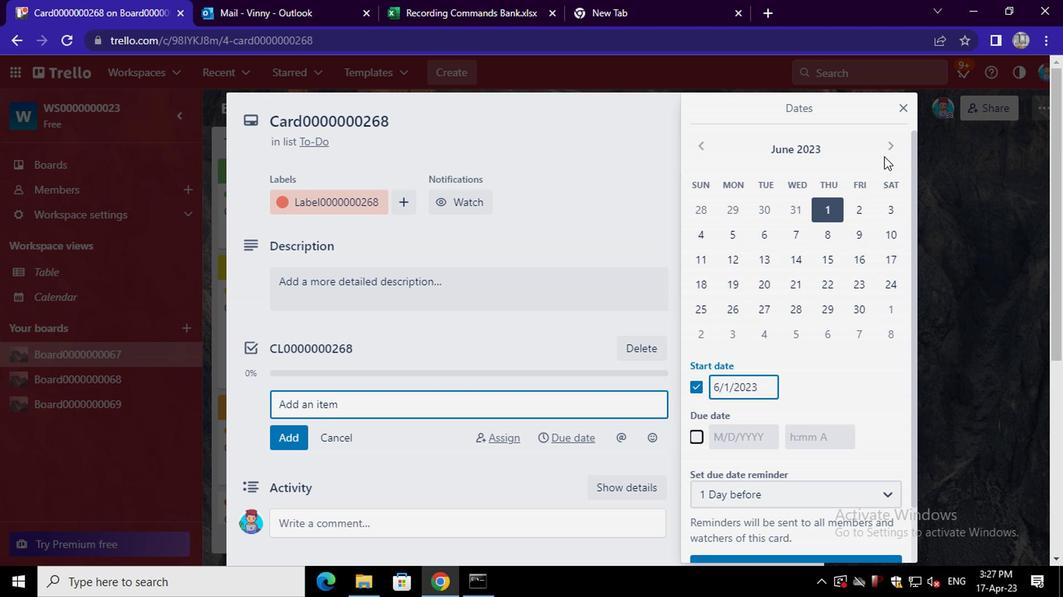 
Action: Mouse moved to (882, 205)
Screenshot: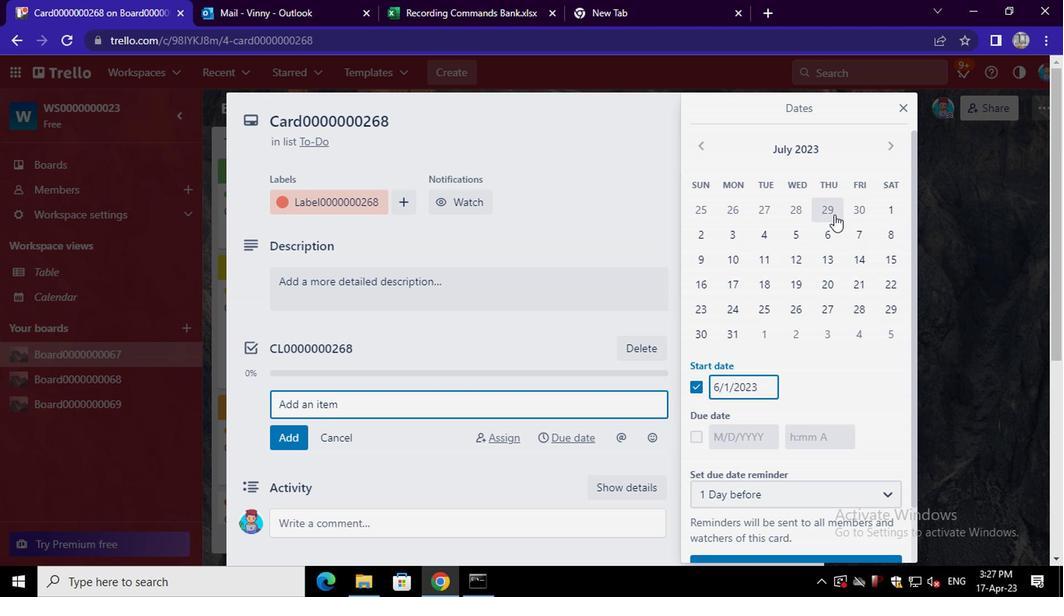 
Action: Mouse pressed left at (882, 205)
Screenshot: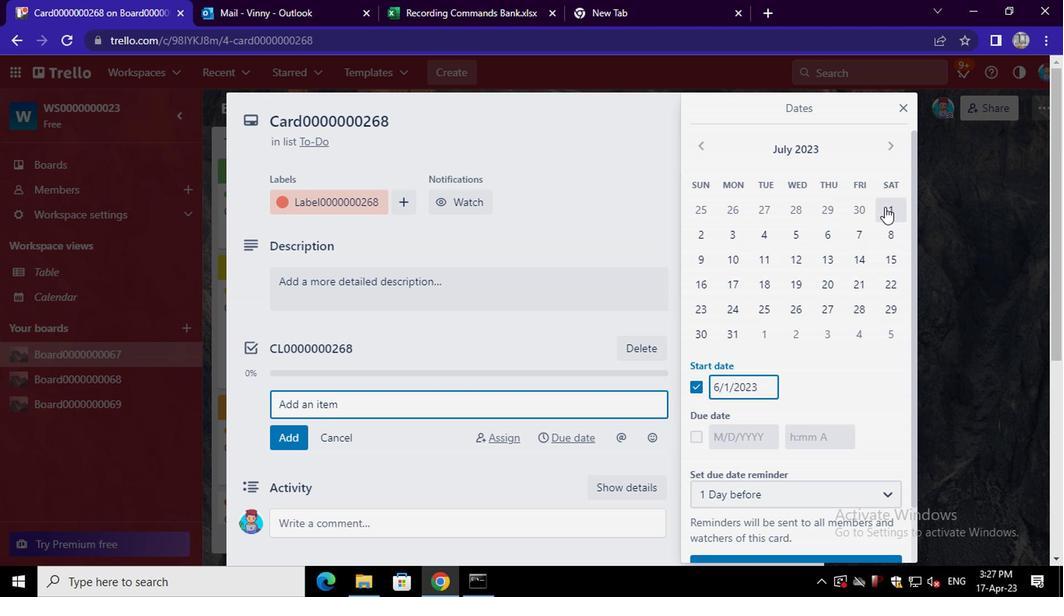 
Action: Mouse moved to (692, 440)
Screenshot: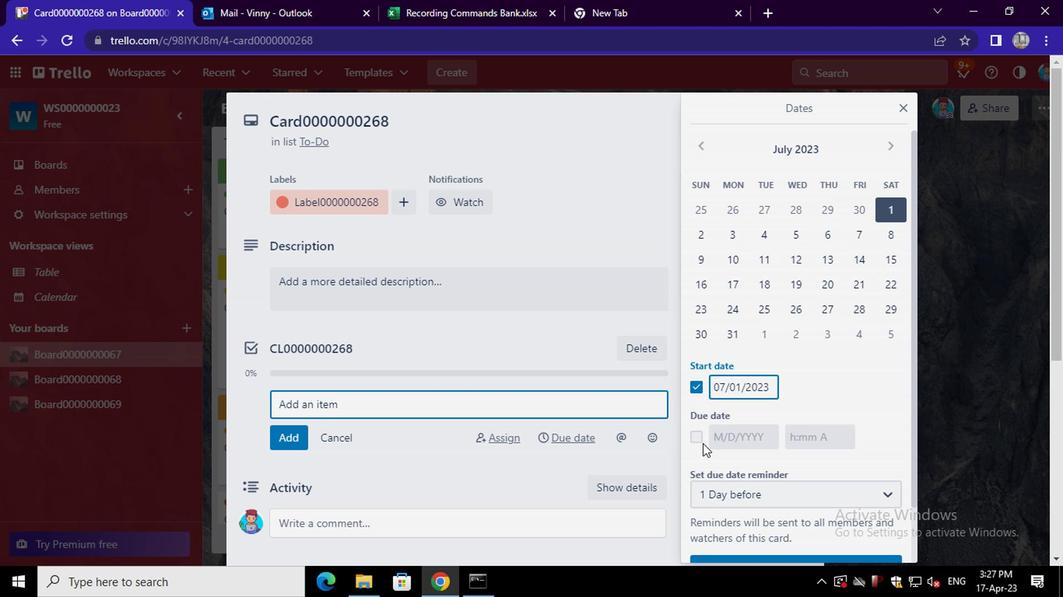 
Action: Mouse pressed left at (692, 440)
Screenshot: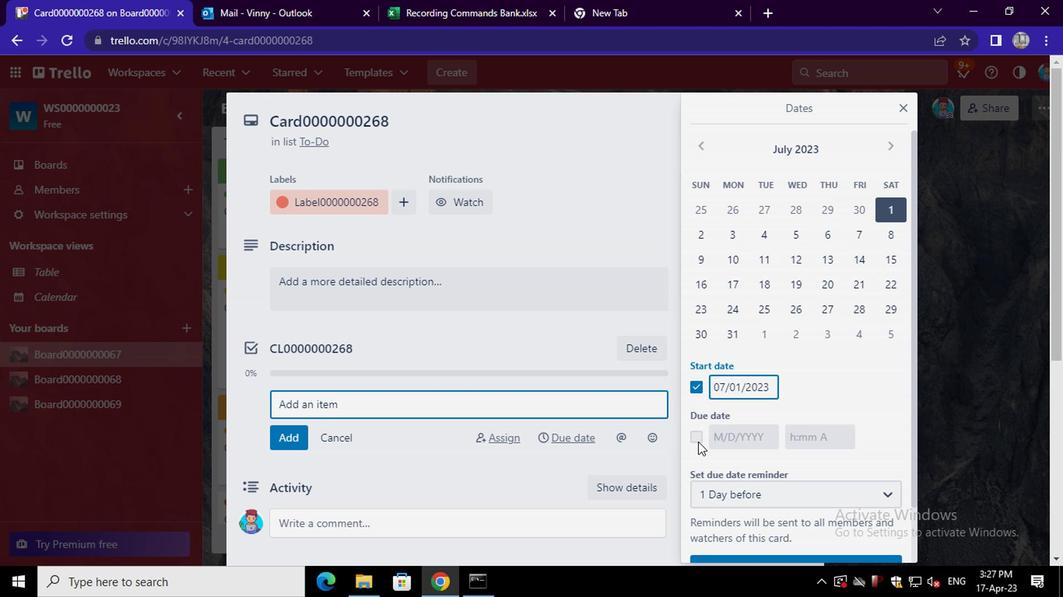
Action: Mouse moved to (737, 333)
Screenshot: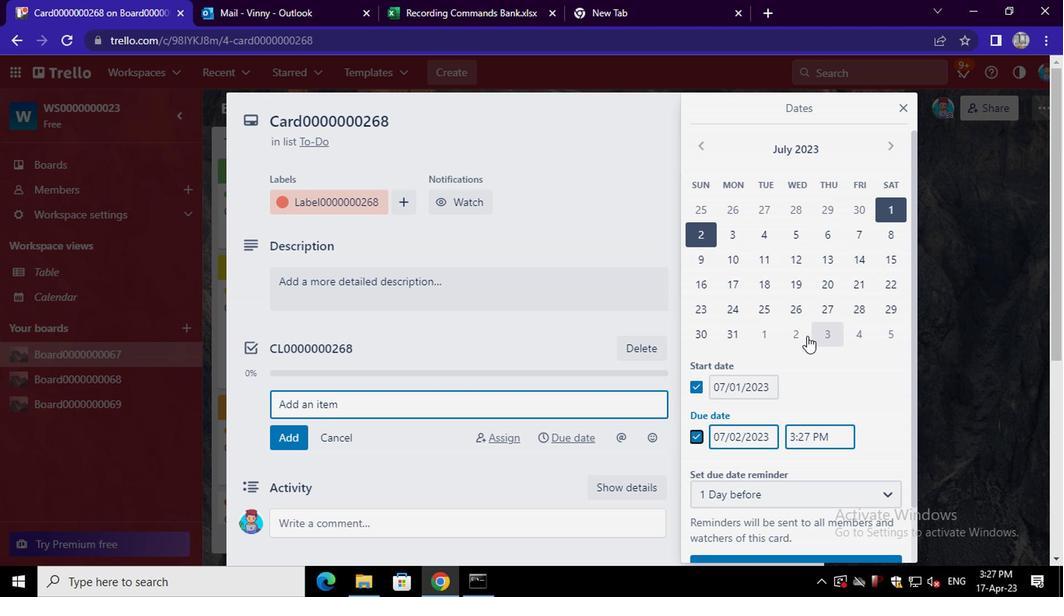 
Action: Mouse pressed left at (737, 333)
Screenshot: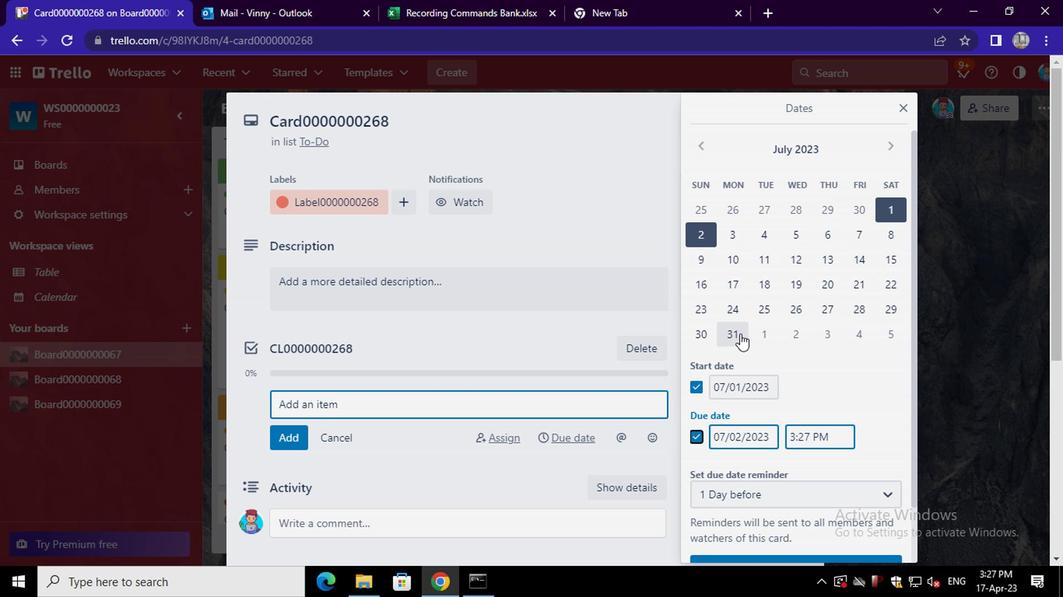 
Action: Mouse moved to (804, 556)
Screenshot: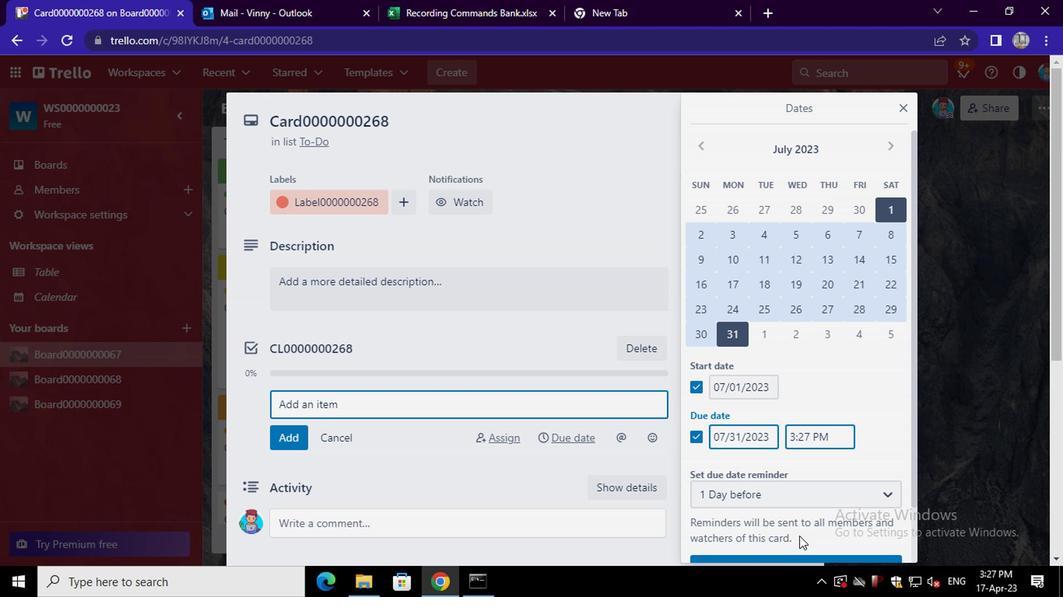 
Action: Mouse pressed left at (804, 556)
Screenshot: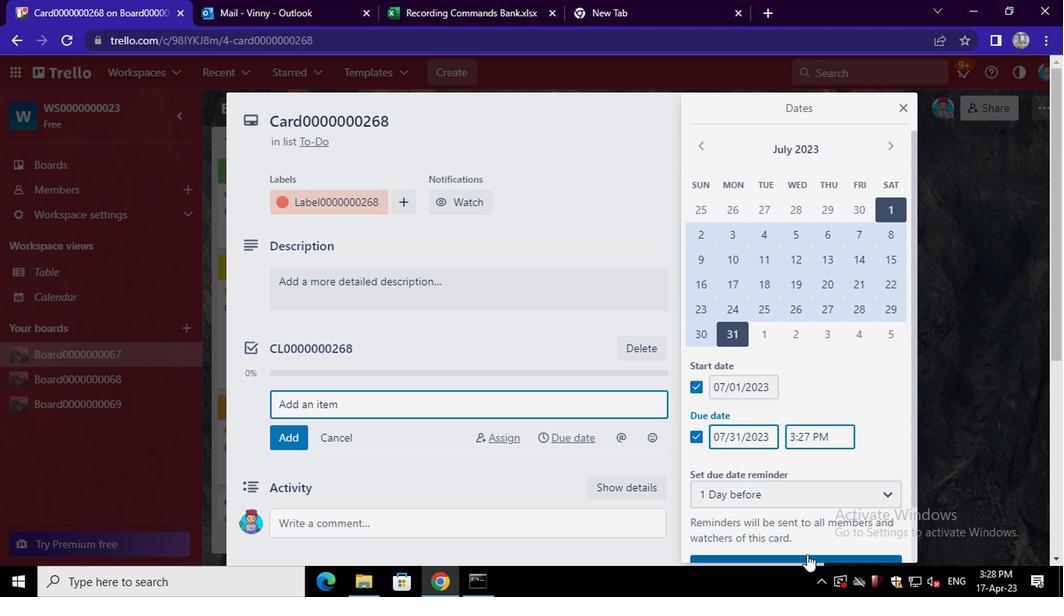 
Action: Key pressed <Key.f8>
Screenshot: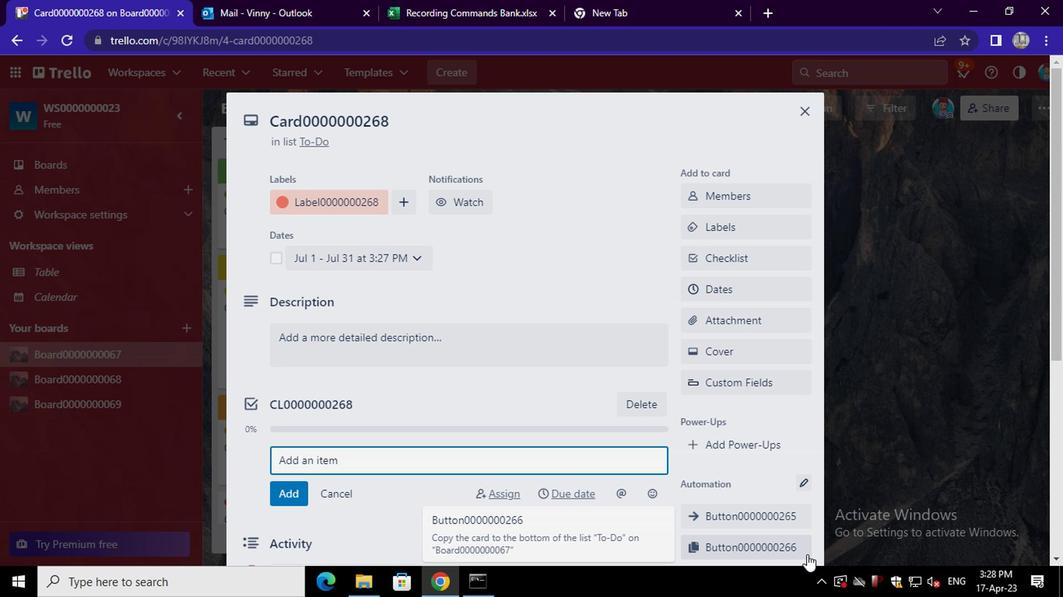 
